Task: Find connections with filter location Alton with filter topic #LinkedInwith filter profile language German with filter current company Peoplefy with filter school Indian jobs Fastest updates with filter industry Wholesale Computer Equipment with filter service category Bookkeeping with filter keywords title Head
Action: Mouse moved to (497, 71)
Screenshot: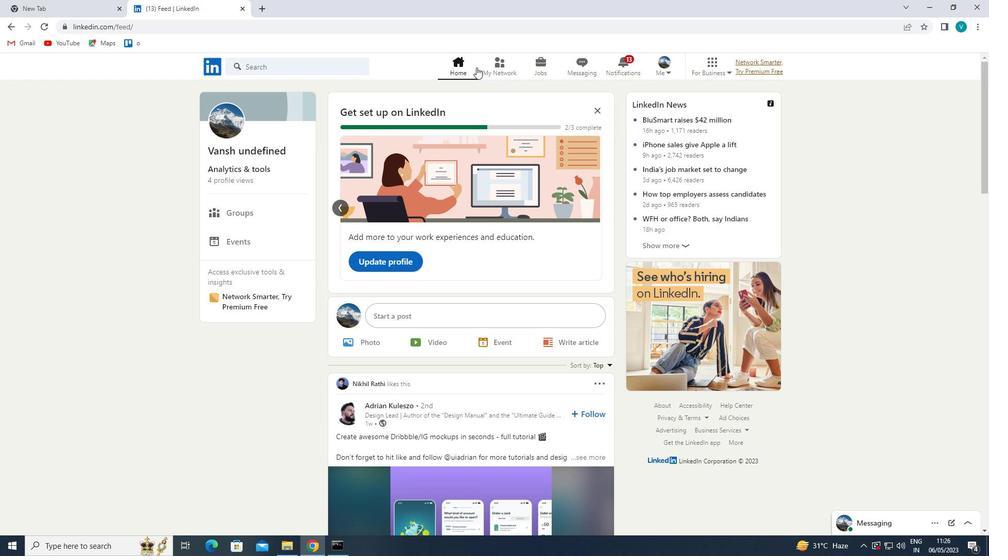 
Action: Mouse pressed left at (497, 71)
Screenshot: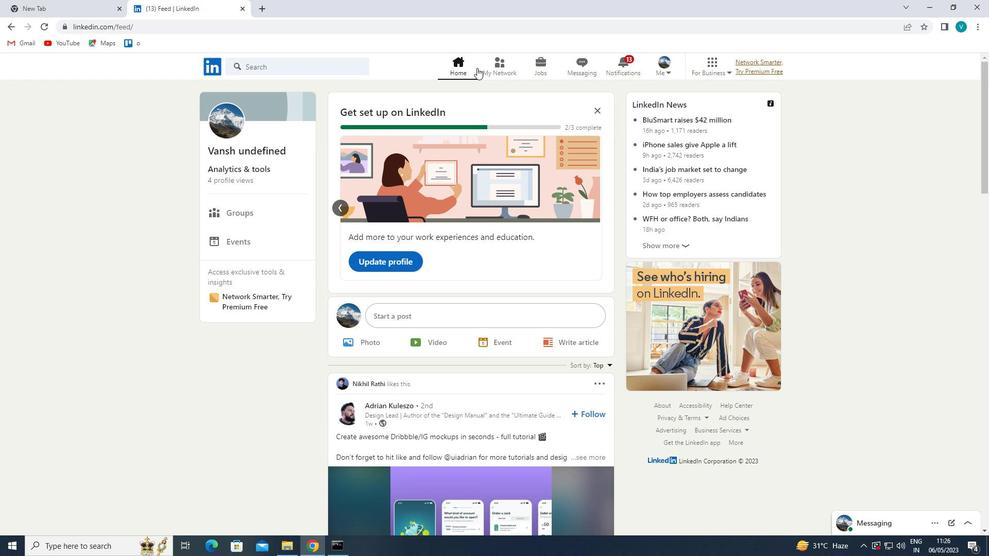 
Action: Mouse moved to (304, 122)
Screenshot: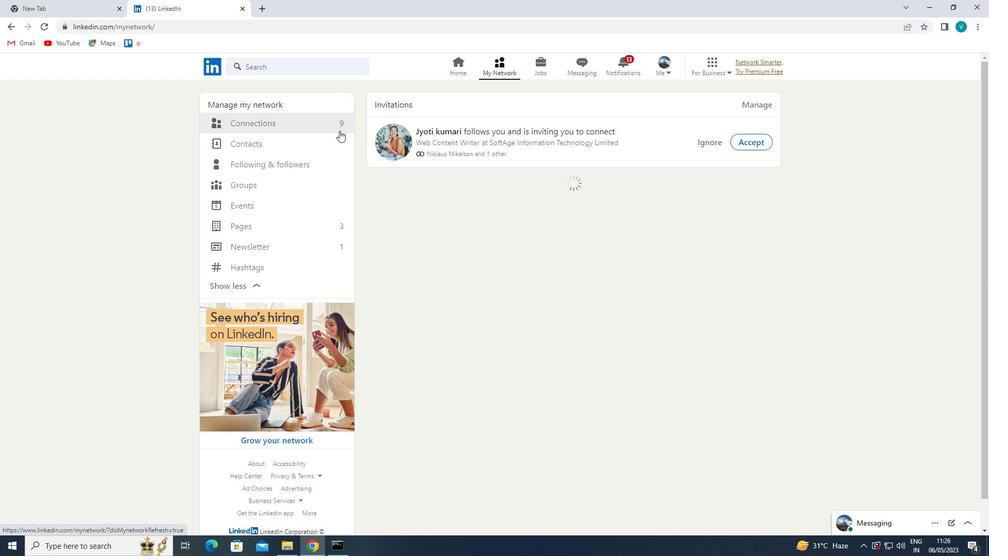 
Action: Mouse pressed left at (304, 122)
Screenshot: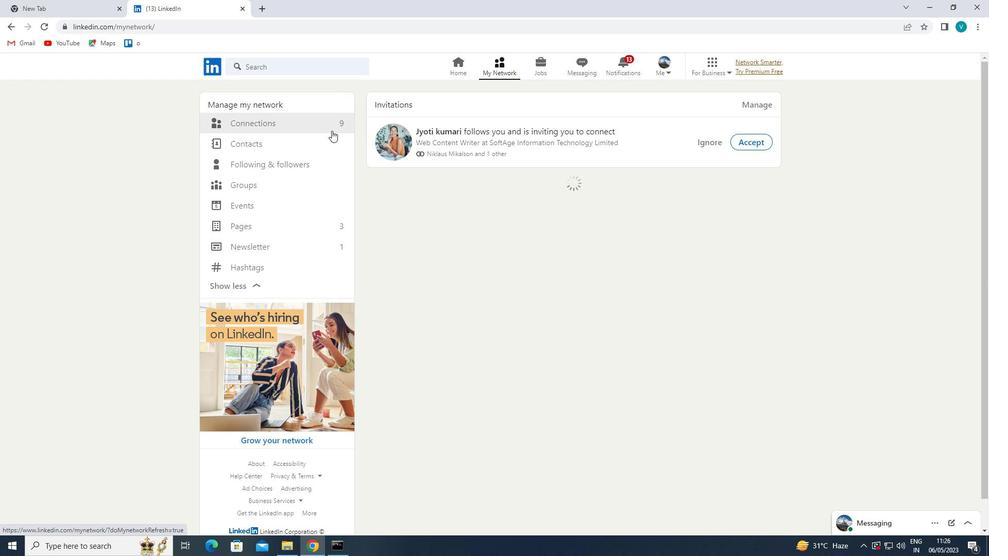 
Action: Mouse moved to (565, 120)
Screenshot: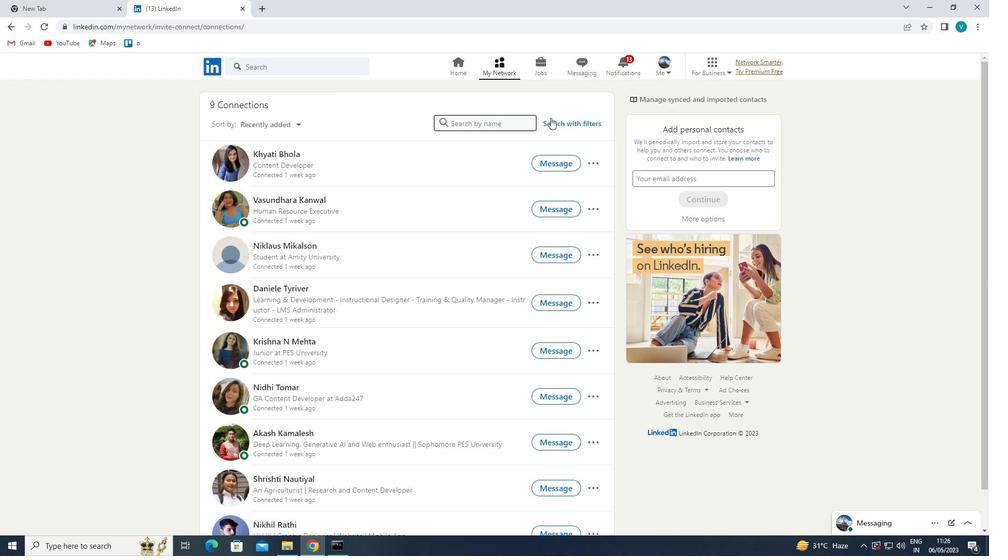 
Action: Mouse pressed left at (565, 120)
Screenshot: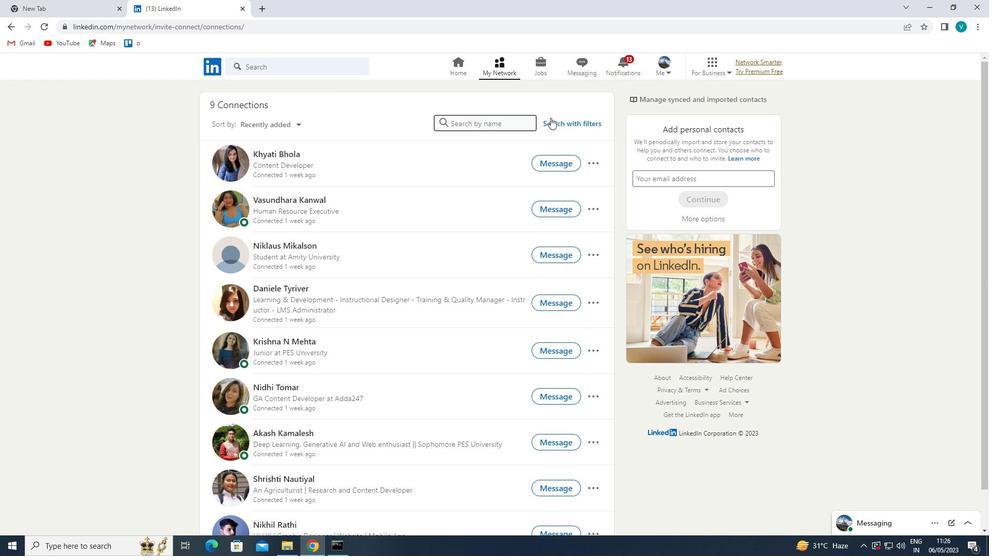 
Action: Mouse moved to (506, 99)
Screenshot: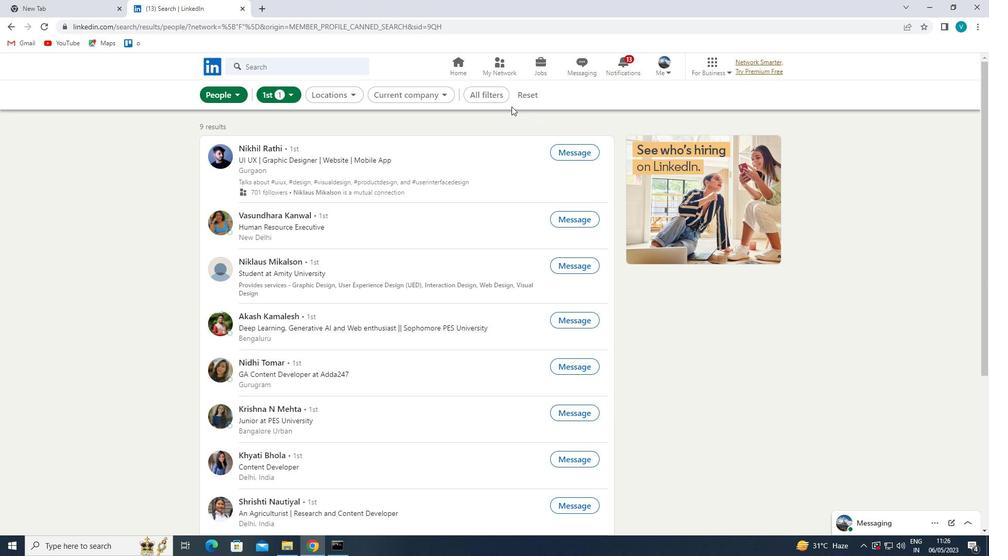 
Action: Mouse pressed left at (506, 99)
Screenshot: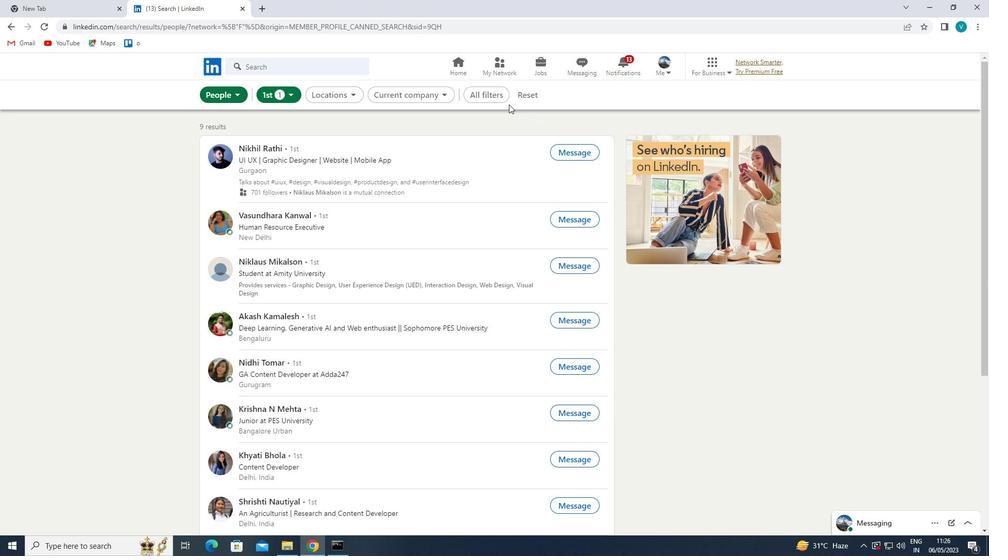 
Action: Mouse moved to (842, 249)
Screenshot: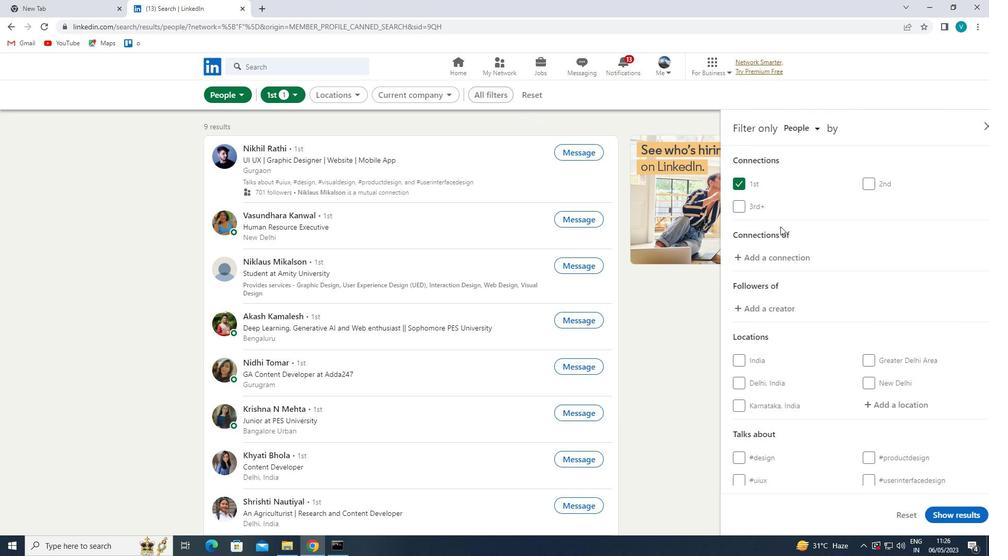 
Action: Mouse scrolled (842, 249) with delta (0, 0)
Screenshot: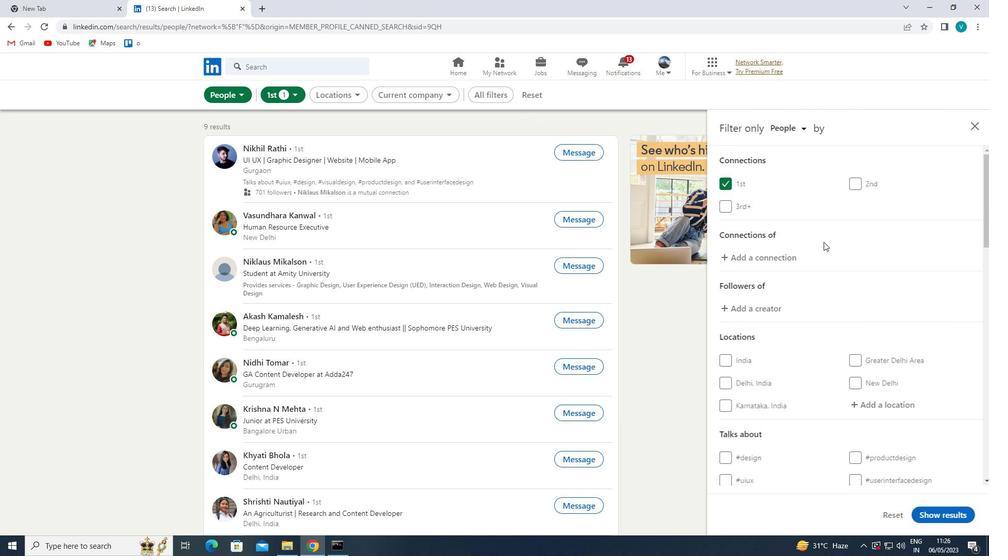 
Action: Mouse scrolled (842, 249) with delta (0, 0)
Screenshot: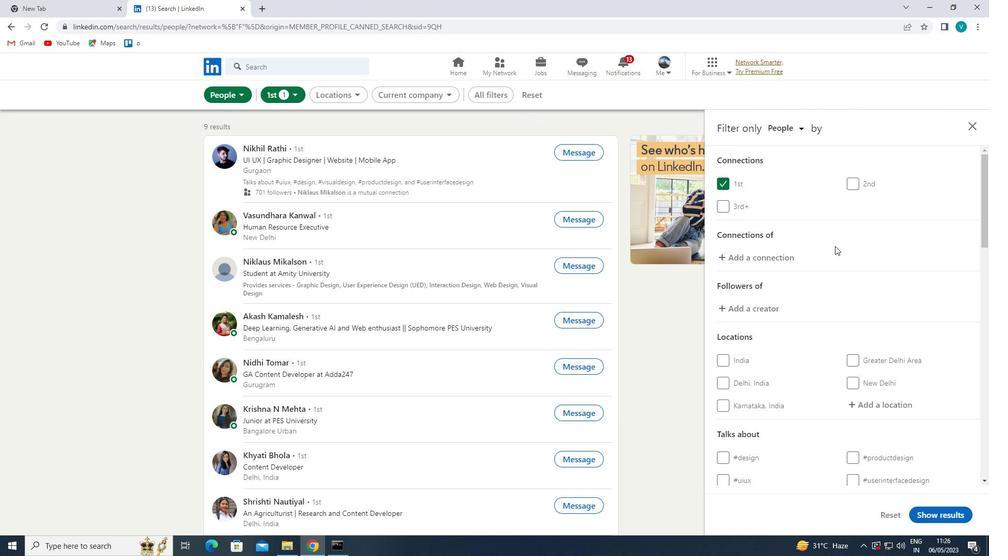 
Action: Mouse moved to (872, 300)
Screenshot: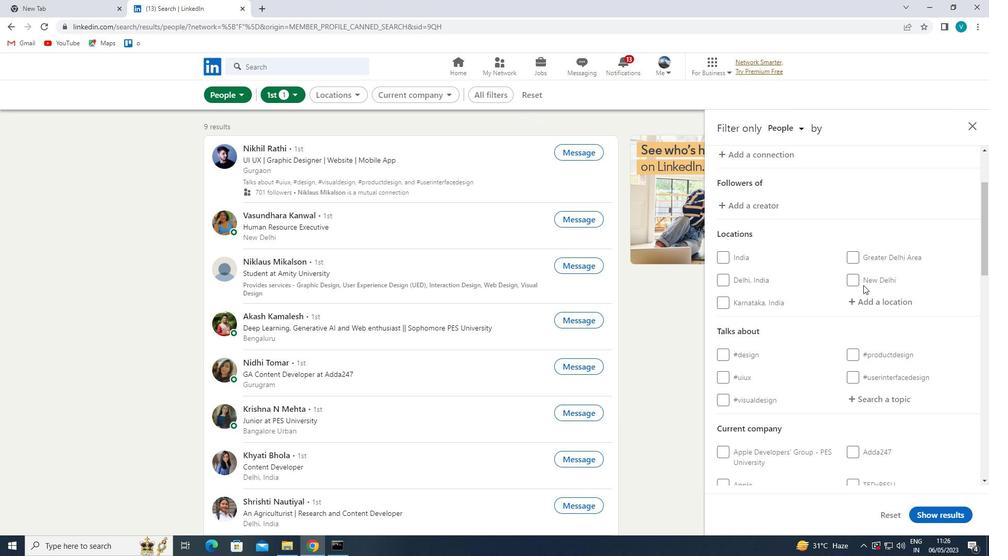 
Action: Mouse pressed left at (872, 300)
Screenshot: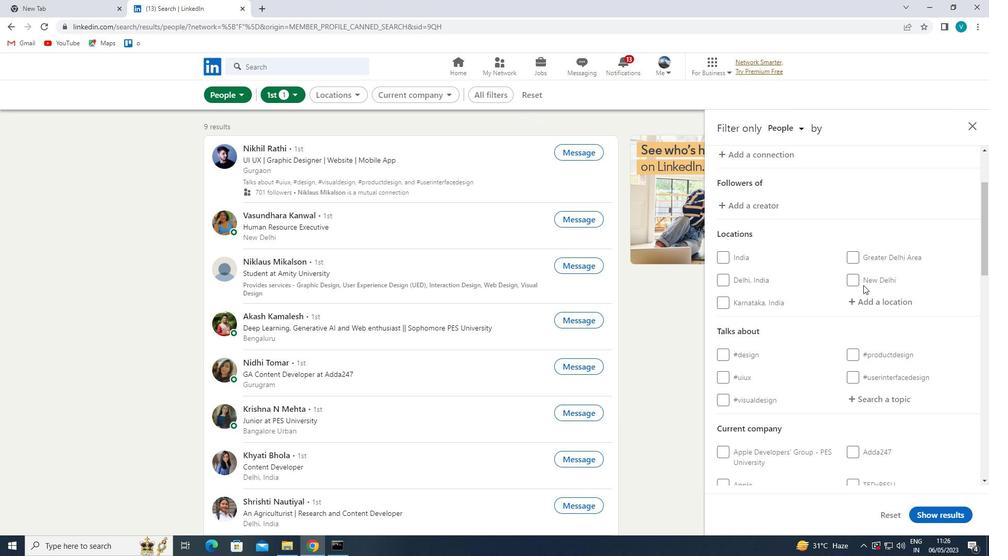 
Action: Mouse moved to (848, 289)
Screenshot: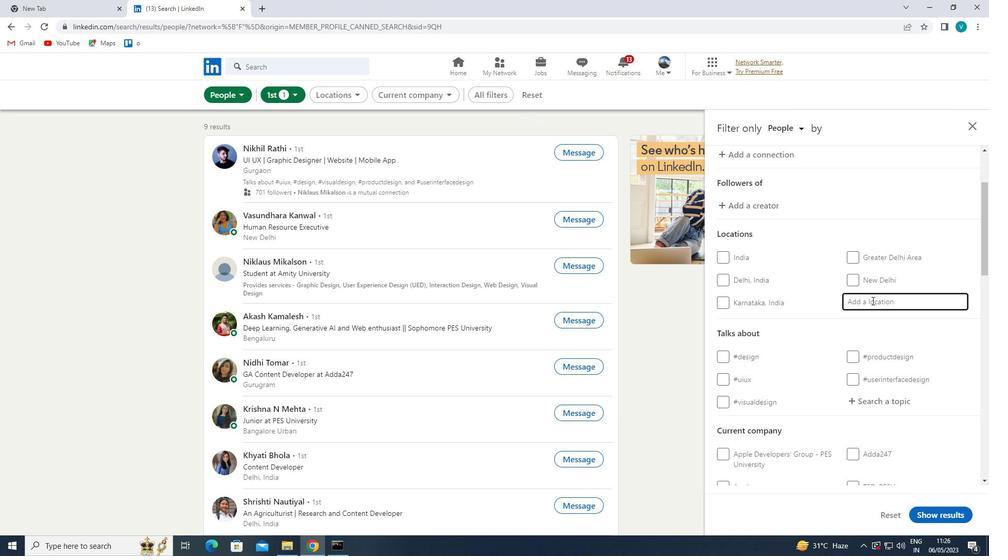 
Action: Key pressed <Key.shift>ALTON
Screenshot: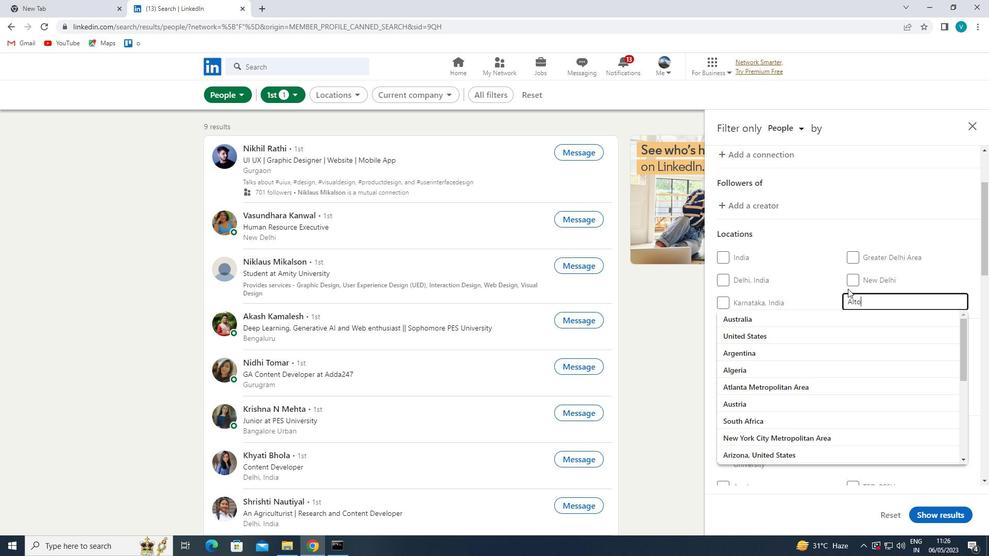 
Action: Mouse moved to (826, 311)
Screenshot: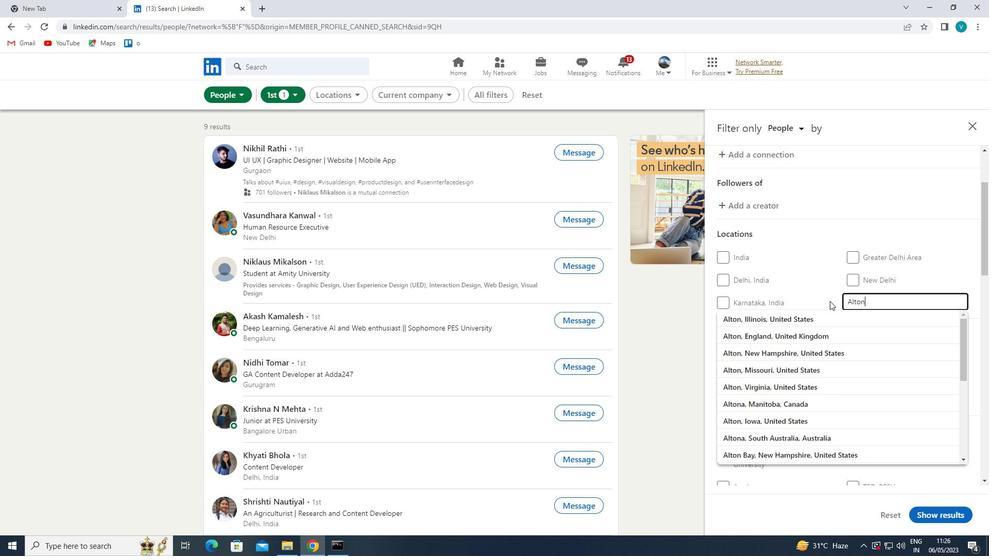 
Action: Mouse pressed left at (826, 311)
Screenshot: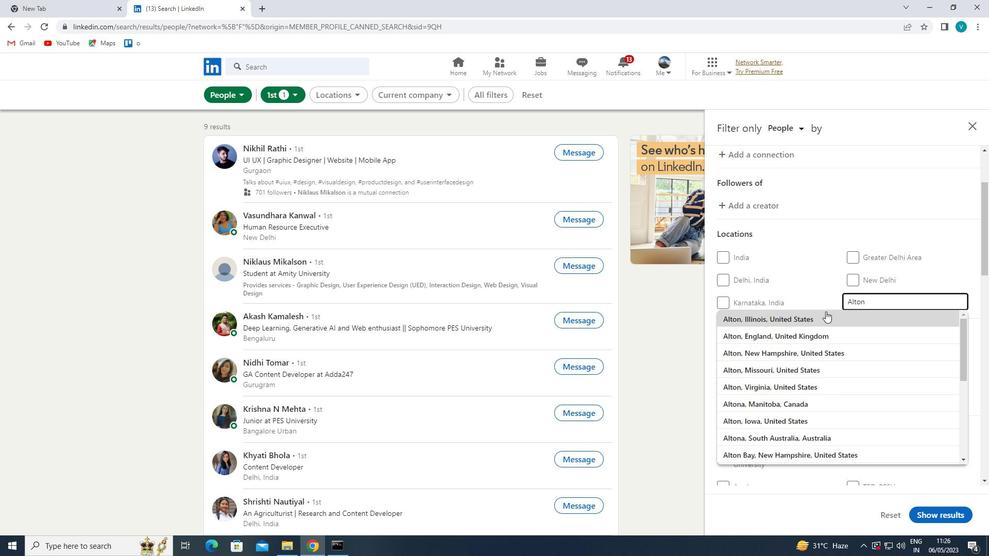 
Action: Mouse scrolled (826, 311) with delta (0, 0)
Screenshot: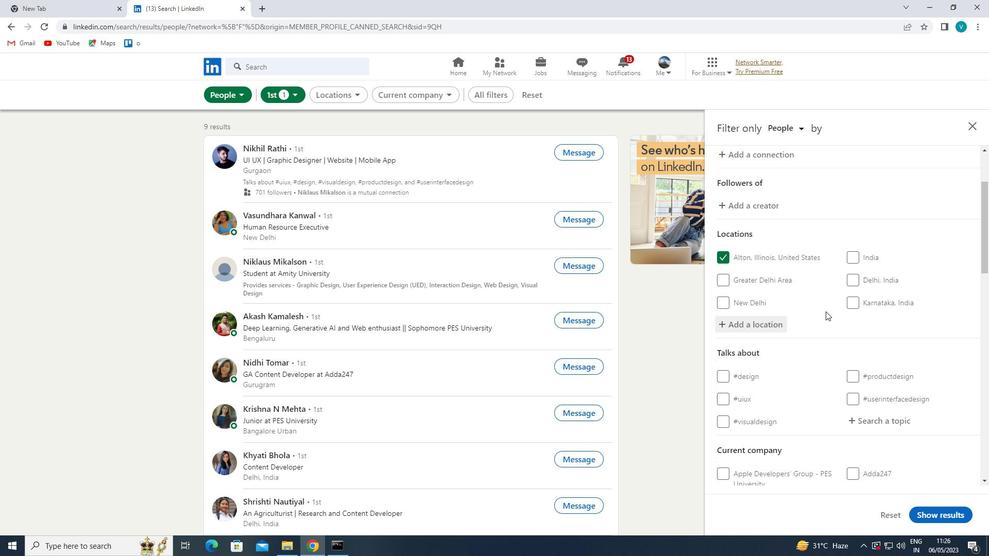 
Action: Mouse moved to (826, 311)
Screenshot: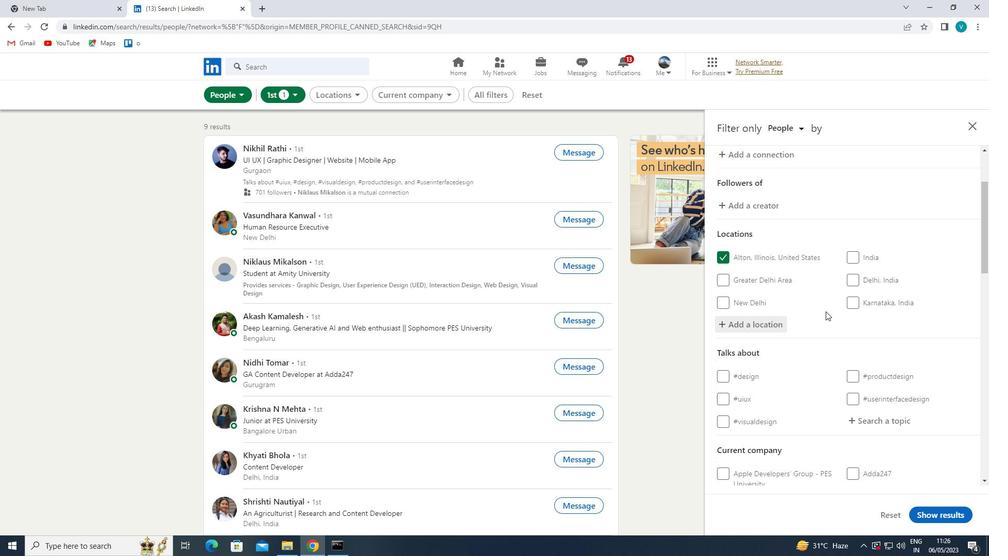 
Action: Mouse scrolled (826, 311) with delta (0, 0)
Screenshot: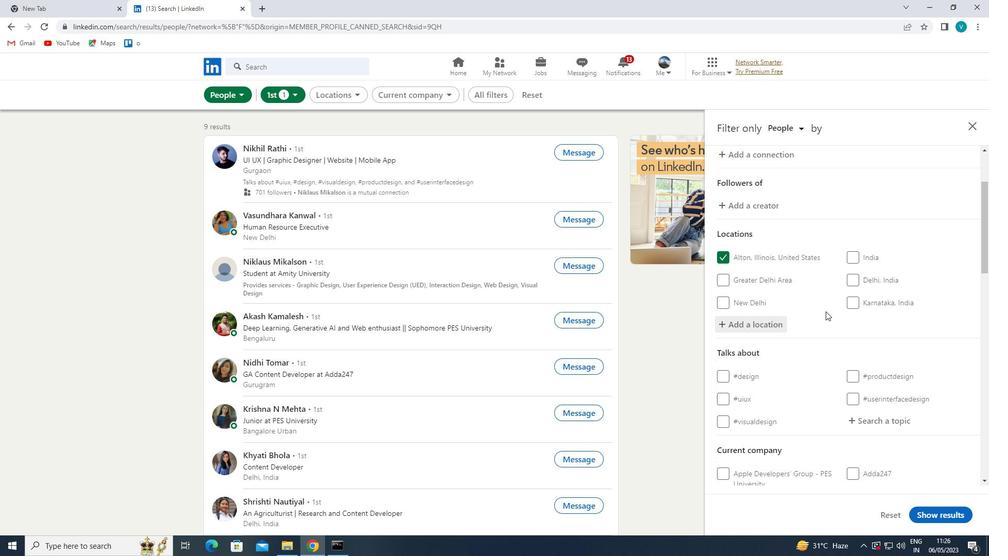 
Action: Mouse moved to (853, 316)
Screenshot: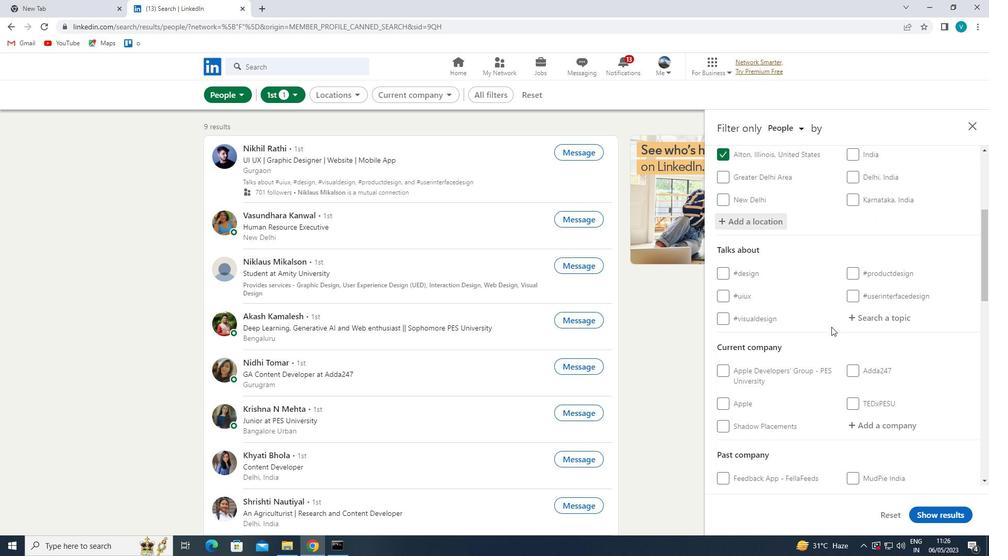 
Action: Mouse pressed left at (853, 316)
Screenshot: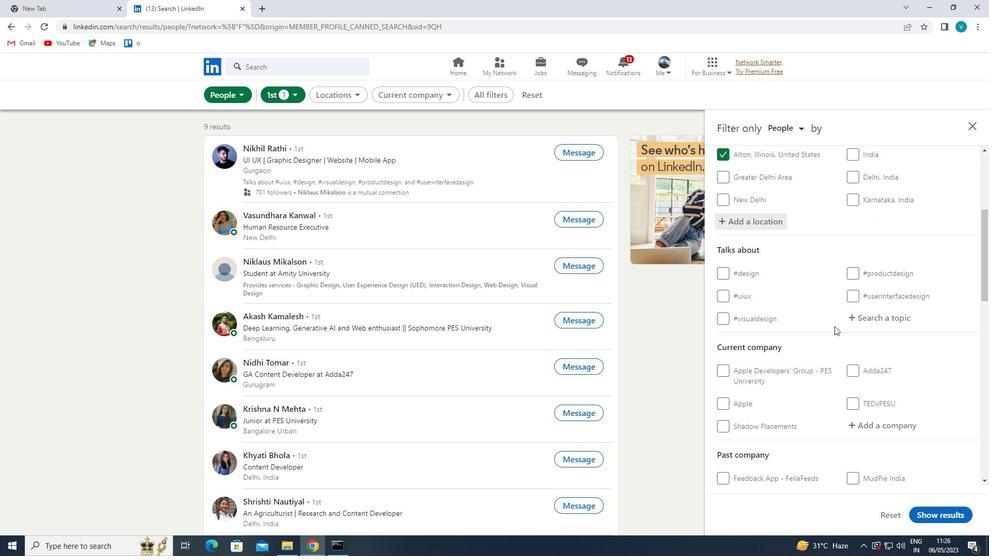 
Action: Key pressed LINKED
Screenshot: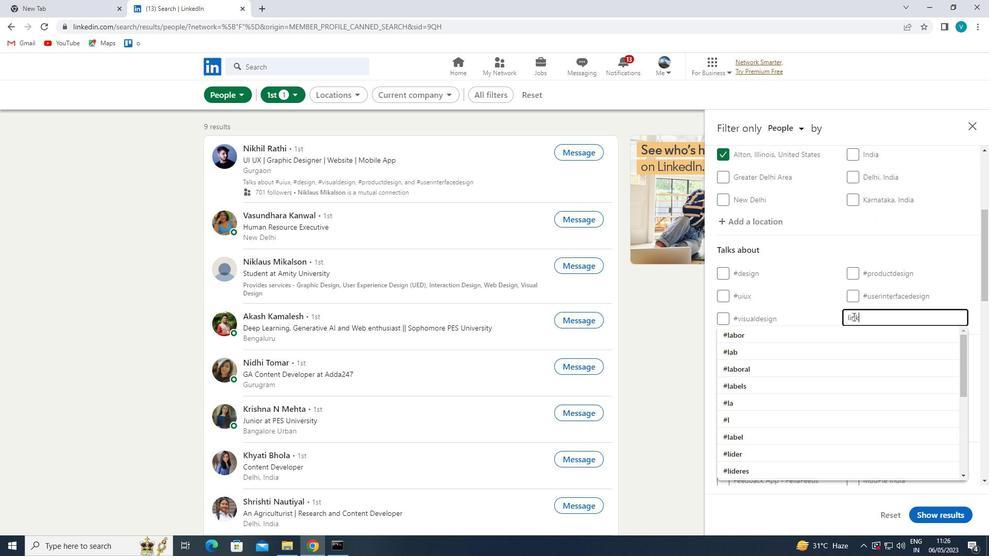
Action: Mouse moved to (826, 338)
Screenshot: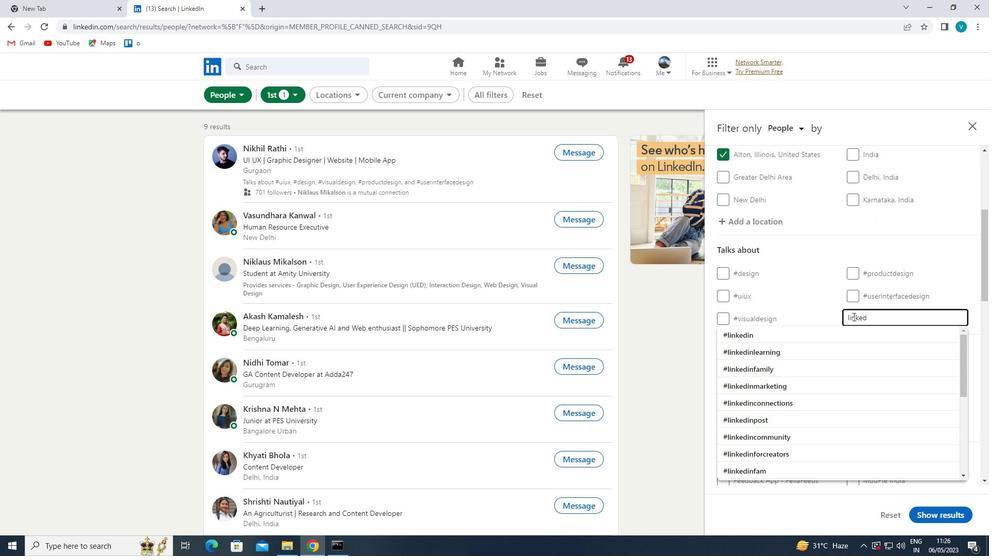 
Action: Mouse pressed left at (826, 338)
Screenshot: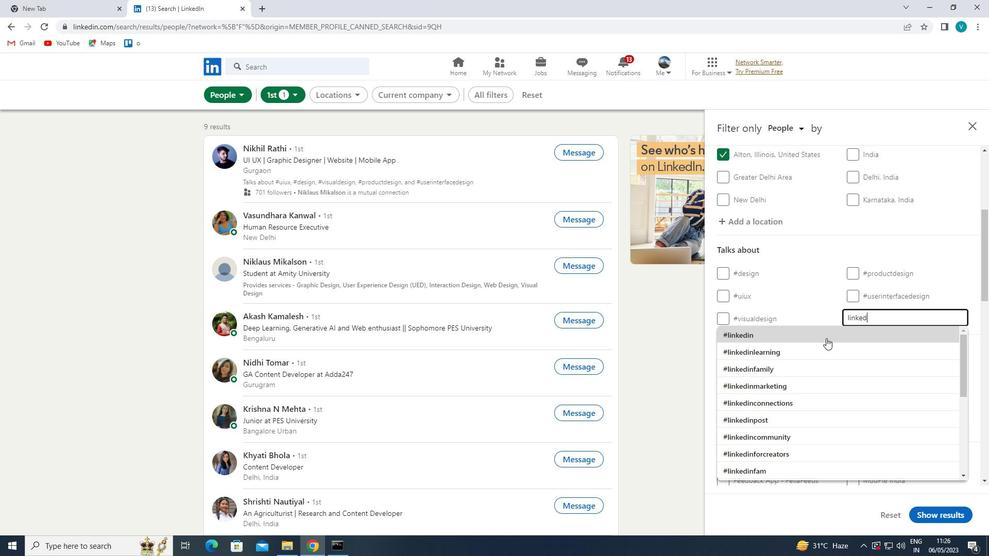 
Action: Mouse scrolled (826, 338) with delta (0, 0)
Screenshot: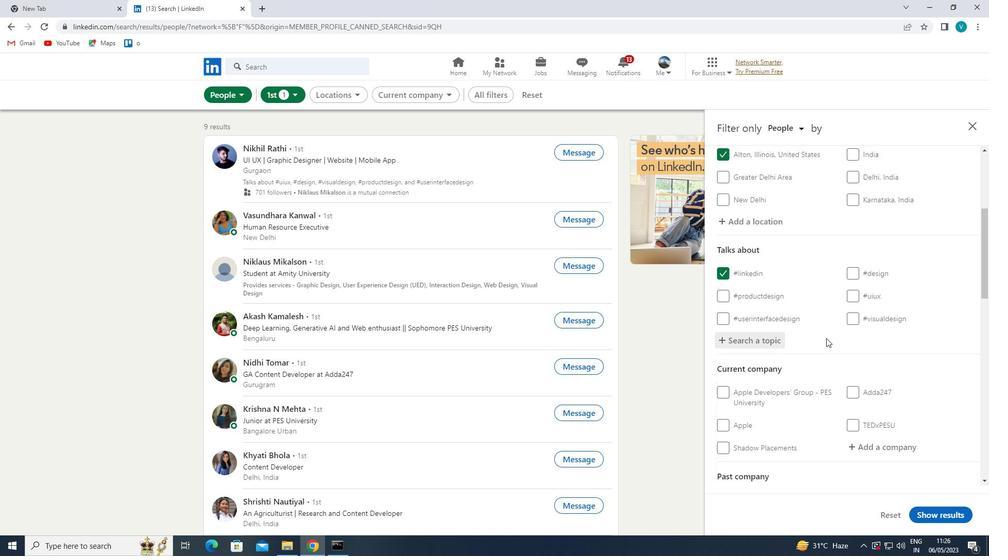 
Action: Mouse scrolled (826, 338) with delta (0, 0)
Screenshot: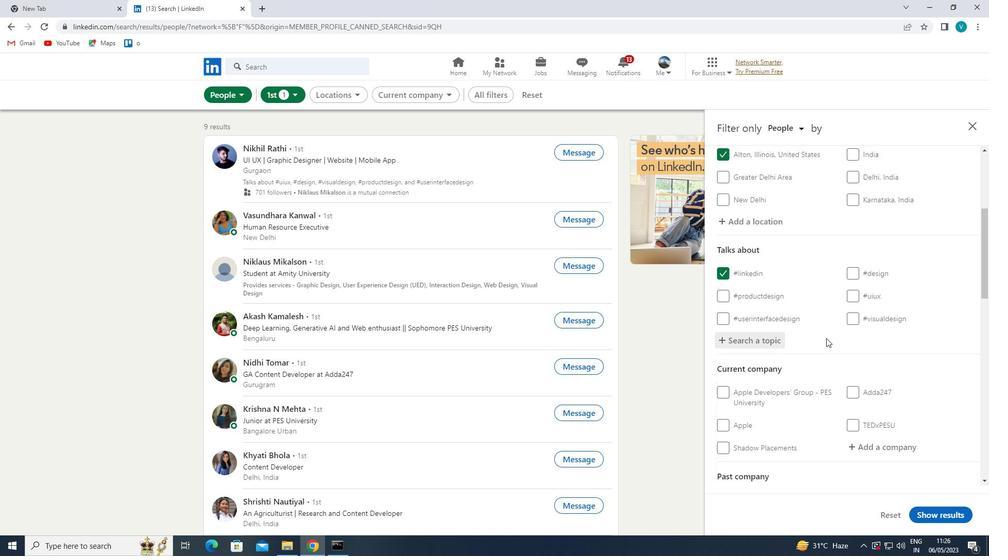 
Action: Mouse moved to (866, 342)
Screenshot: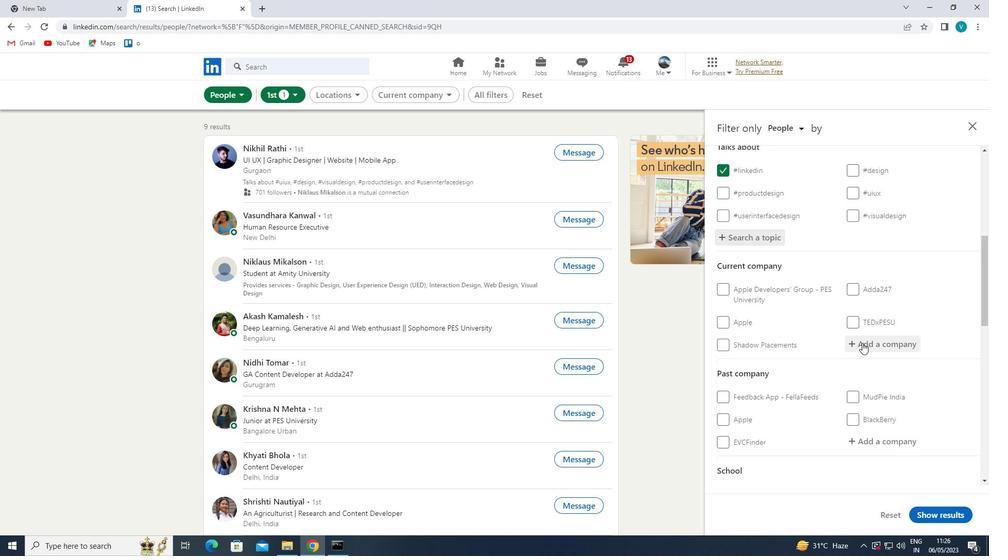 
Action: Mouse pressed left at (866, 342)
Screenshot: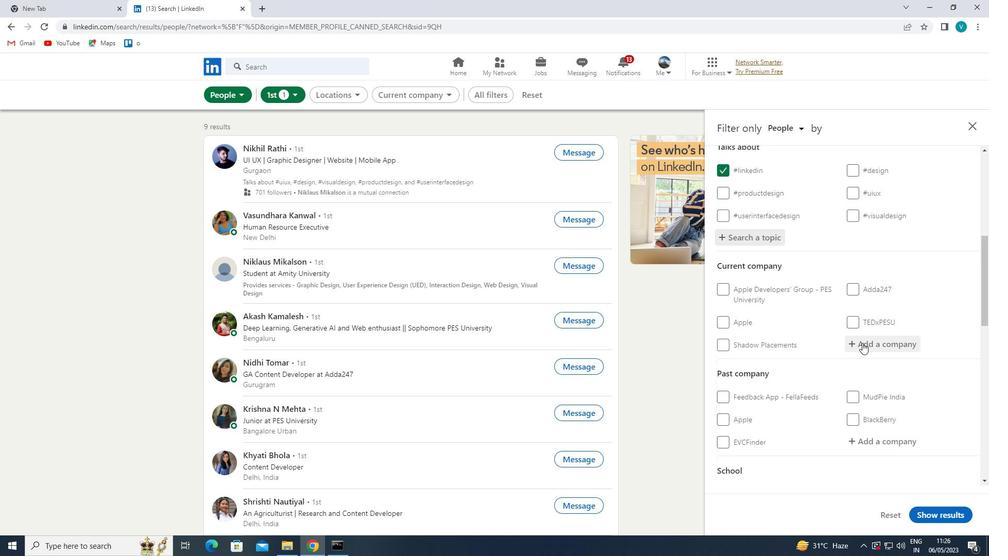 
Action: Mouse moved to (860, 337)
Screenshot: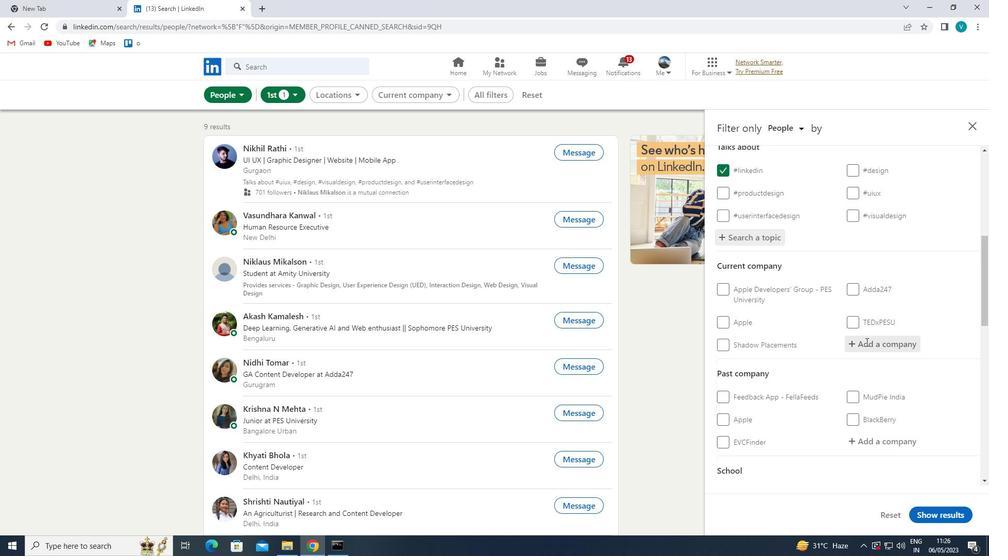 
Action: Key pressed <Key.shift>PEOPLEFY
Screenshot: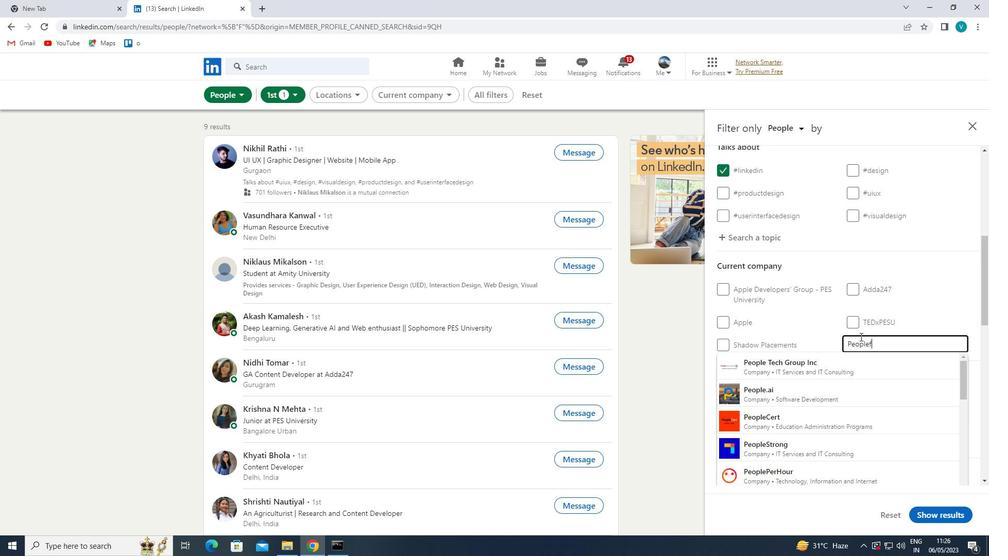 
Action: Mouse moved to (839, 362)
Screenshot: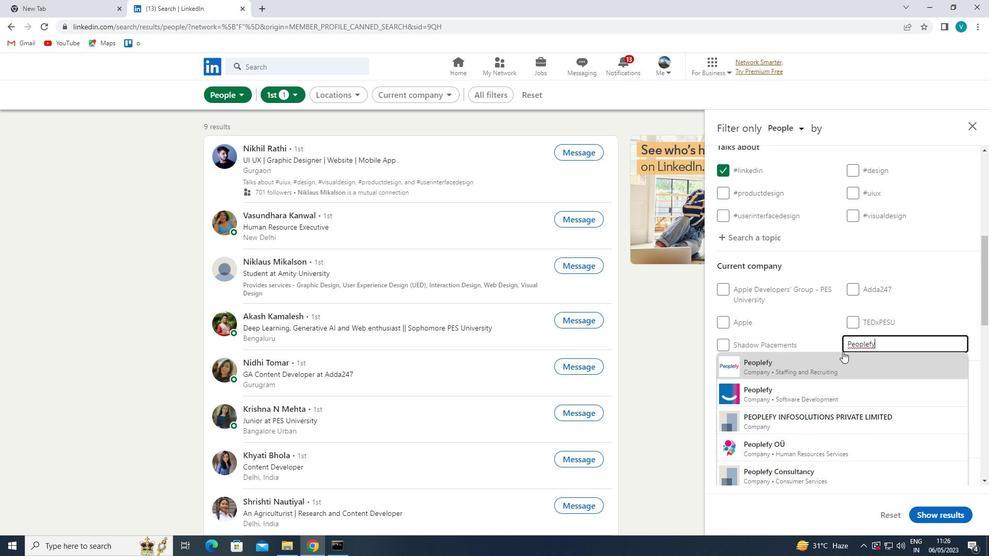 
Action: Mouse pressed left at (839, 362)
Screenshot: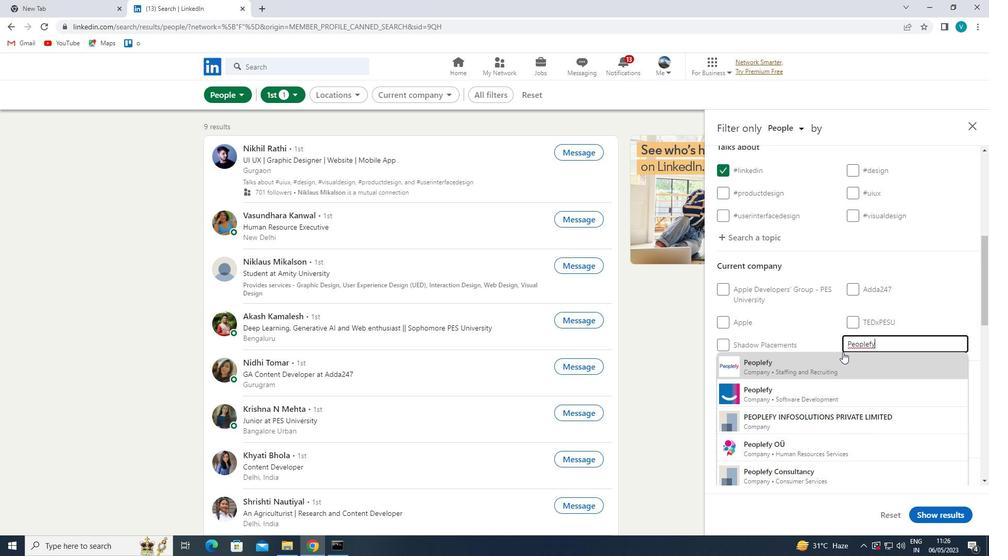 
Action: Mouse scrolled (839, 361) with delta (0, 0)
Screenshot: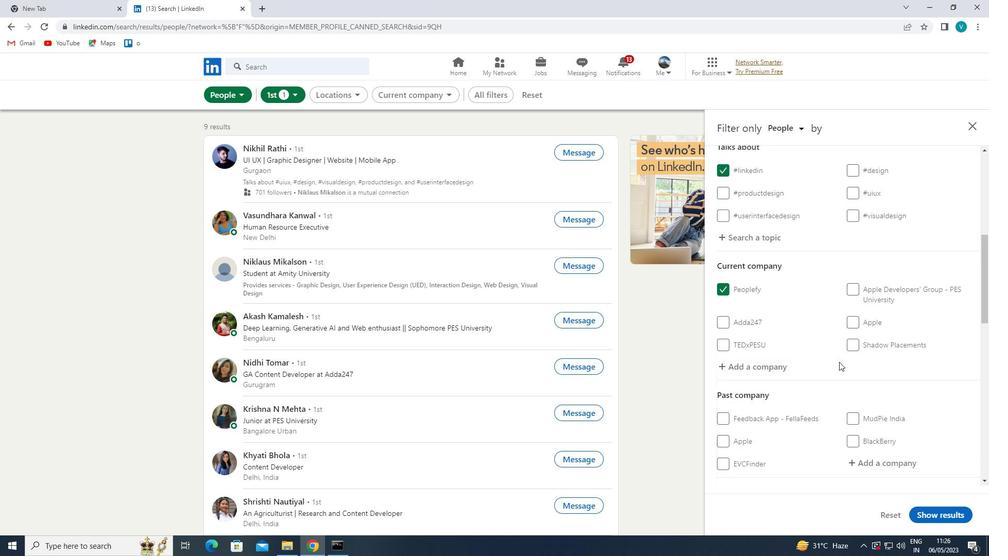 
Action: Mouse moved to (839, 362)
Screenshot: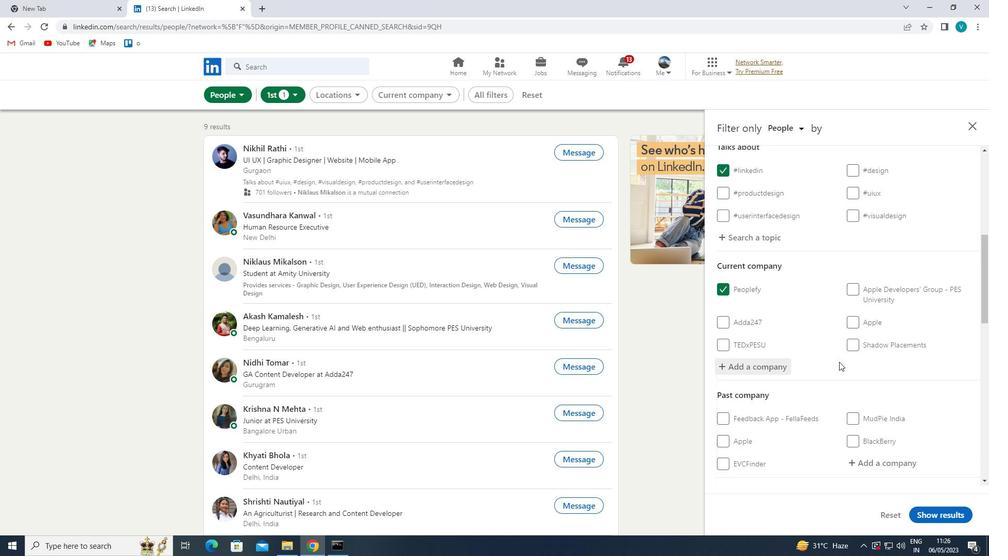 
Action: Mouse scrolled (839, 361) with delta (0, 0)
Screenshot: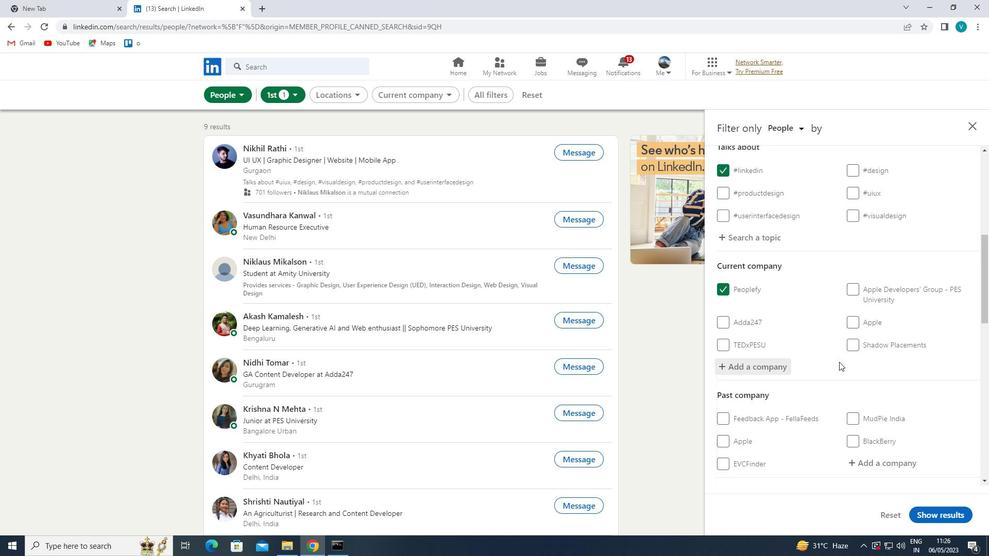 
Action: Mouse scrolled (839, 361) with delta (0, 0)
Screenshot: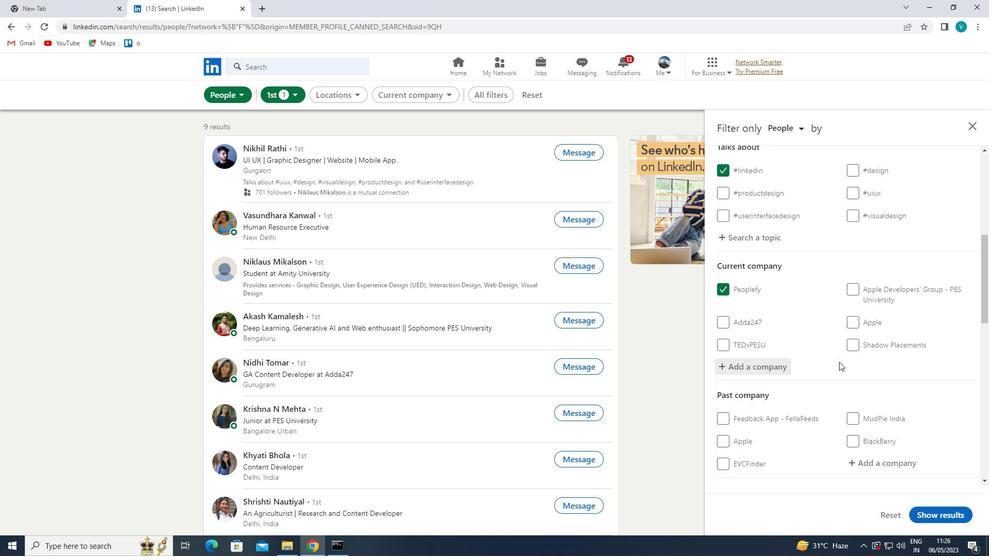 
Action: Mouse moved to (839, 363)
Screenshot: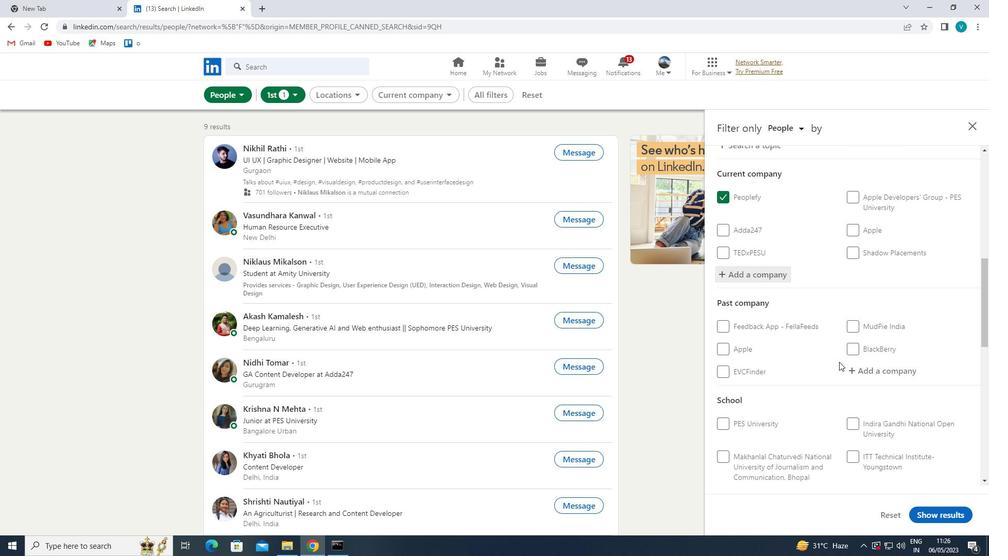 
Action: Mouse scrolled (839, 363) with delta (0, 0)
Screenshot: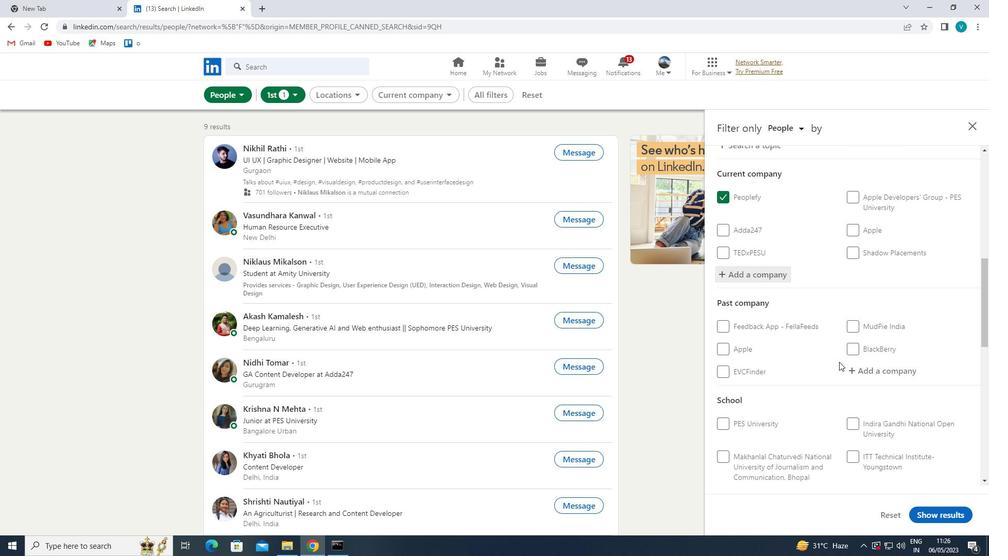 
Action: Mouse moved to (839, 365)
Screenshot: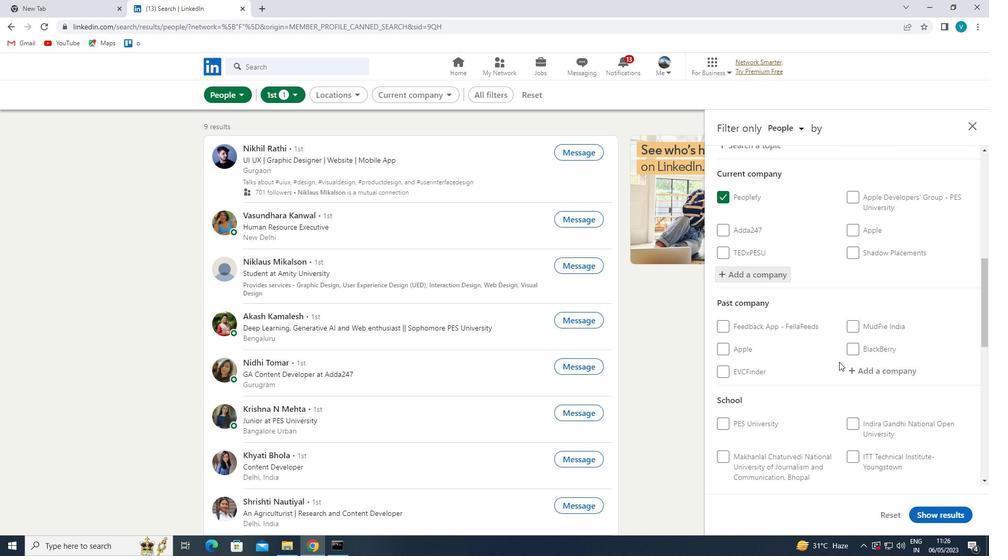 
Action: Mouse scrolled (839, 365) with delta (0, 0)
Screenshot: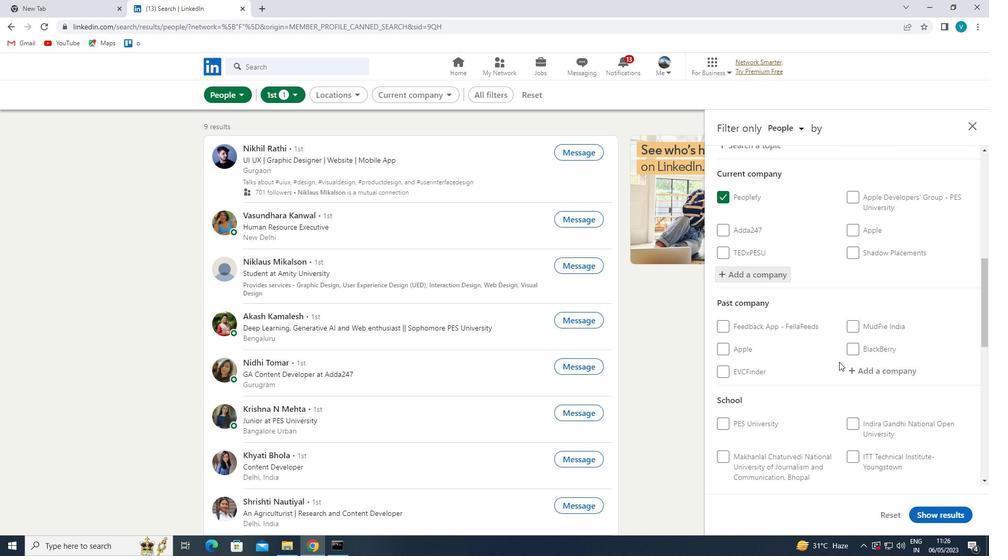 
Action: Mouse moved to (876, 328)
Screenshot: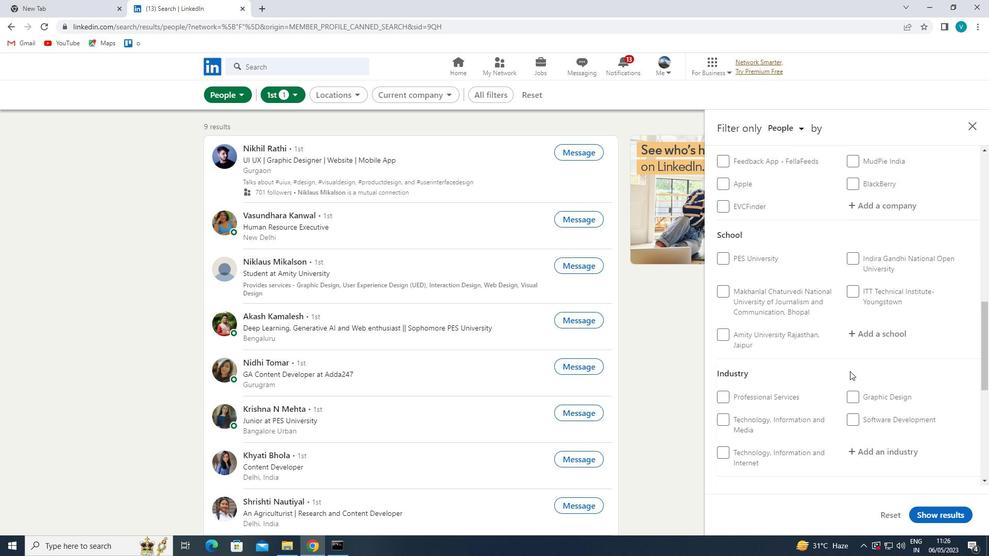 
Action: Mouse pressed left at (876, 328)
Screenshot: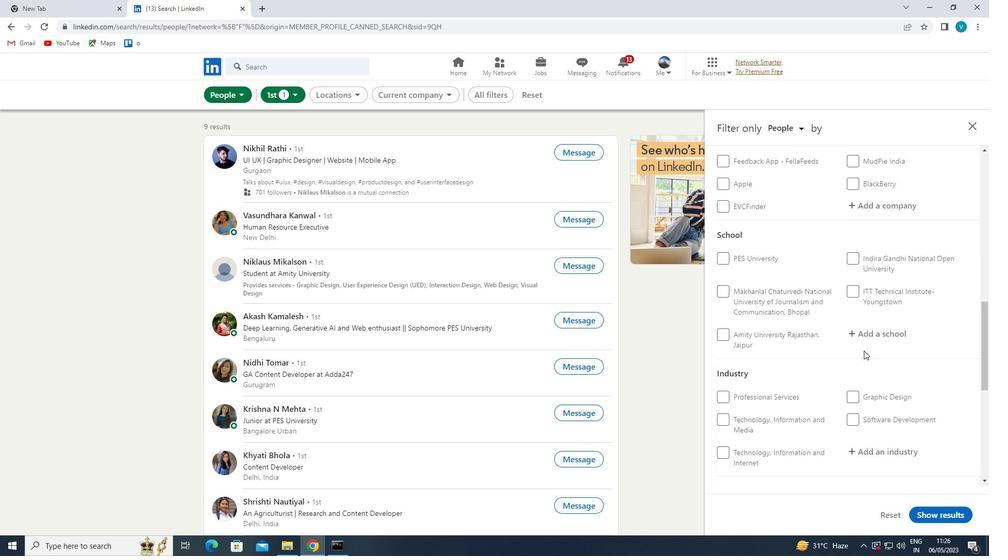 
Action: Mouse moved to (877, 327)
Screenshot: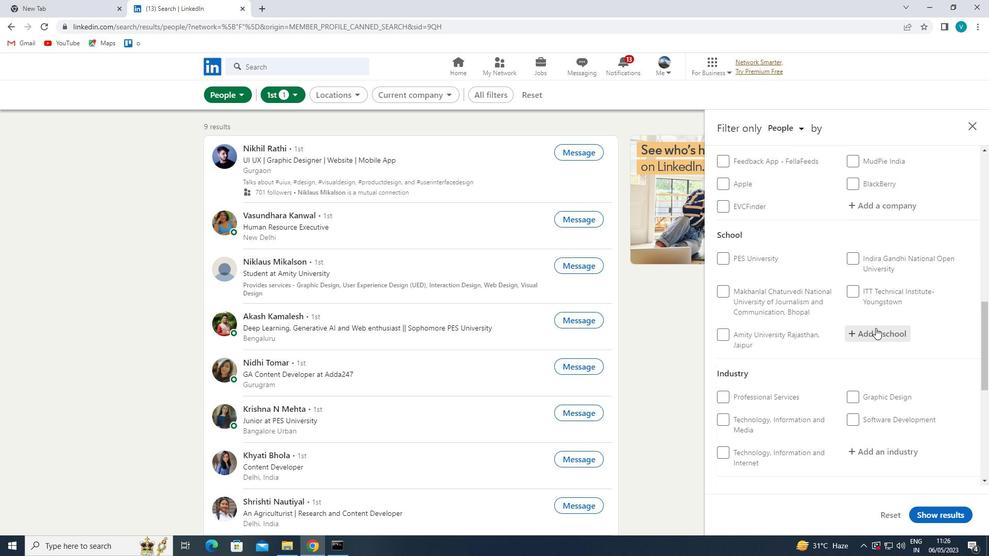
Action: Key pressed <Key.shift>INDIAN<Key.space><Key.shift>JOBS<Key.backspace><Key.backspace><Key.backspace>OBS
Screenshot: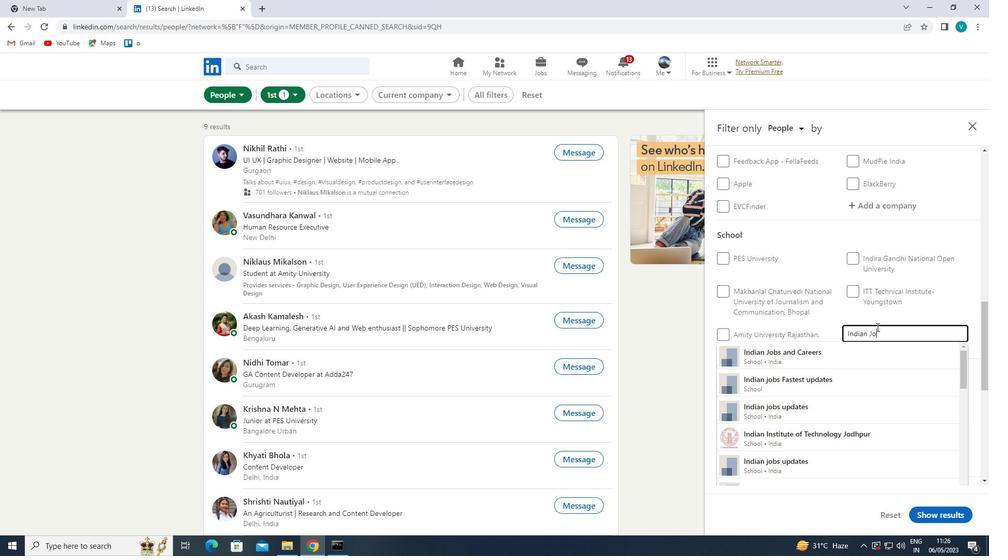
Action: Mouse moved to (865, 378)
Screenshot: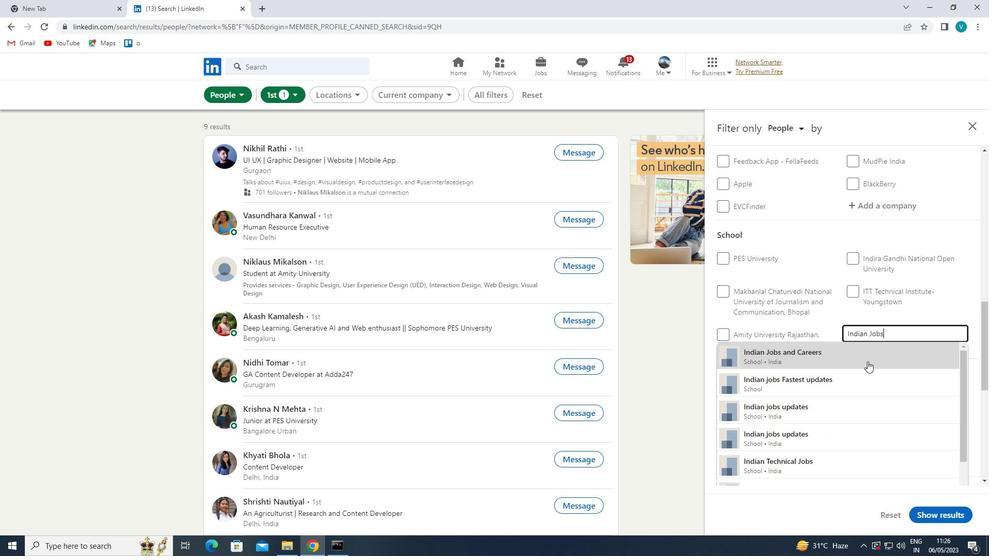 
Action: Mouse pressed left at (865, 378)
Screenshot: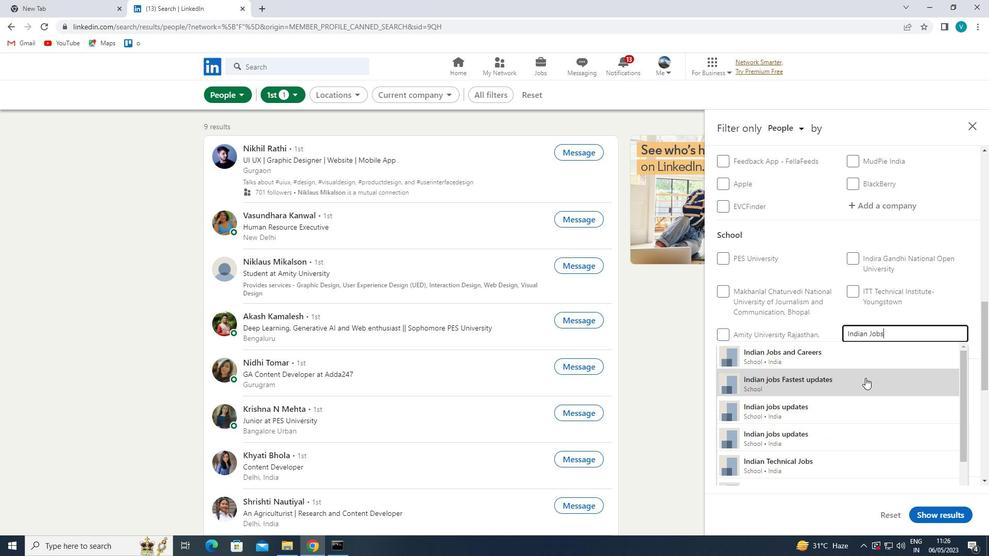 
Action: Mouse moved to (867, 377)
Screenshot: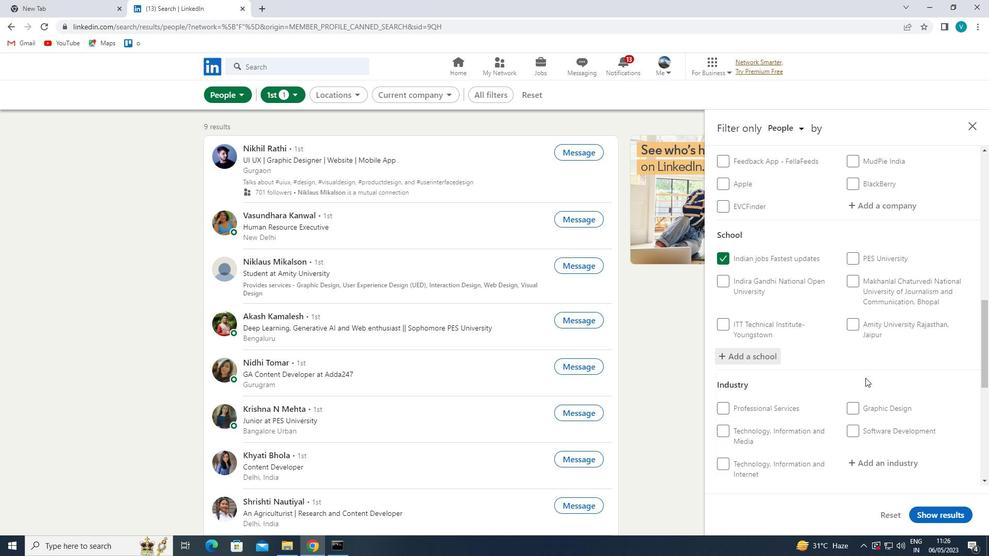 
Action: Mouse scrolled (867, 377) with delta (0, 0)
Screenshot: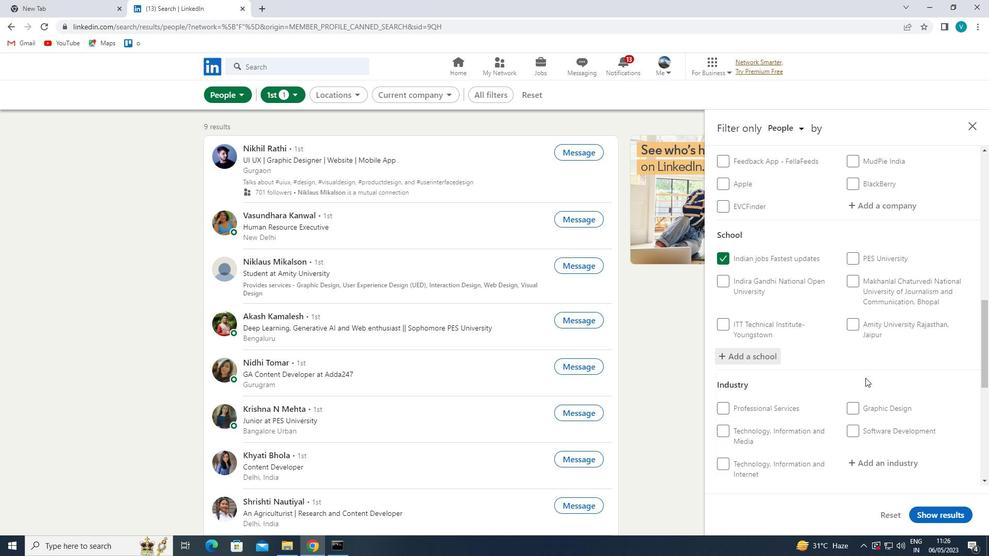 
Action: Mouse moved to (872, 375)
Screenshot: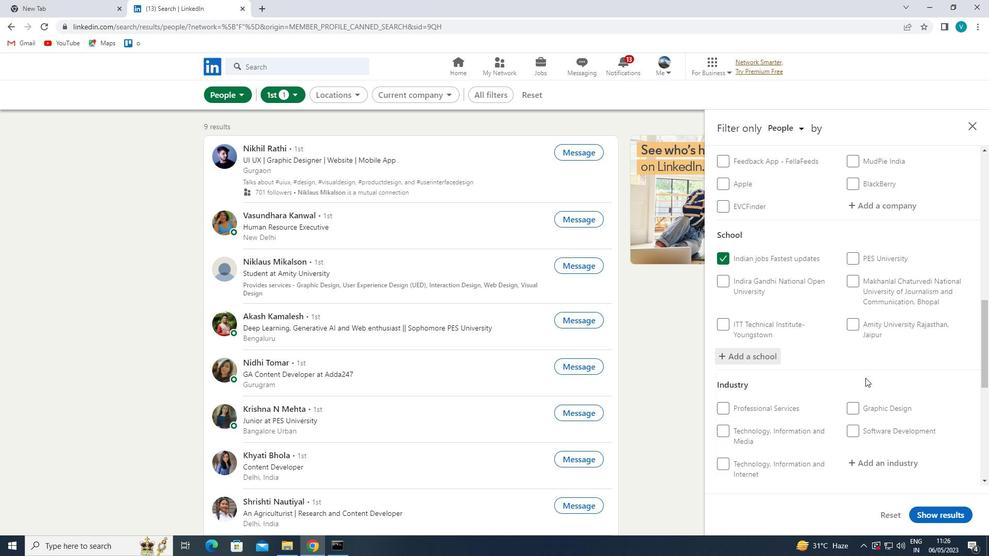
Action: Mouse scrolled (872, 374) with delta (0, 0)
Screenshot: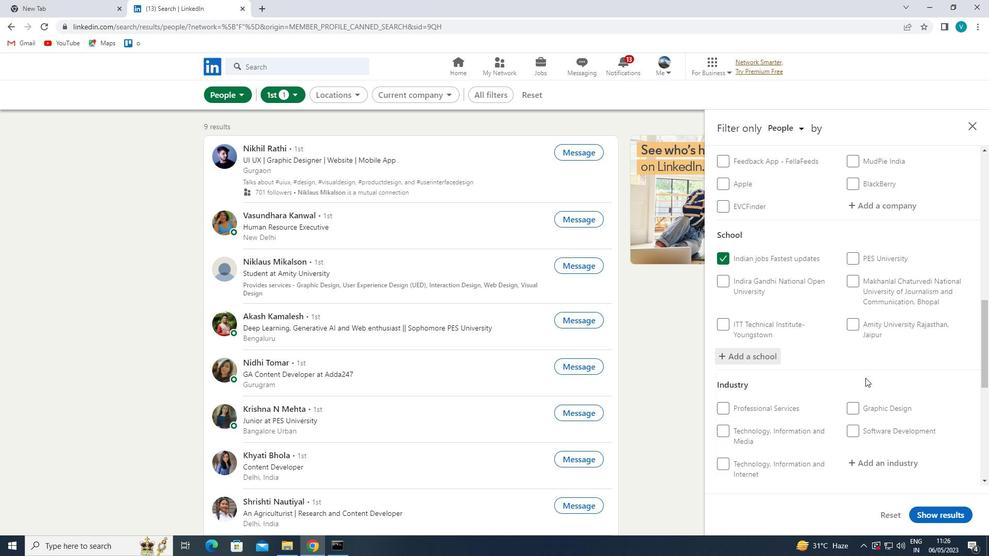 
Action: Mouse moved to (873, 374)
Screenshot: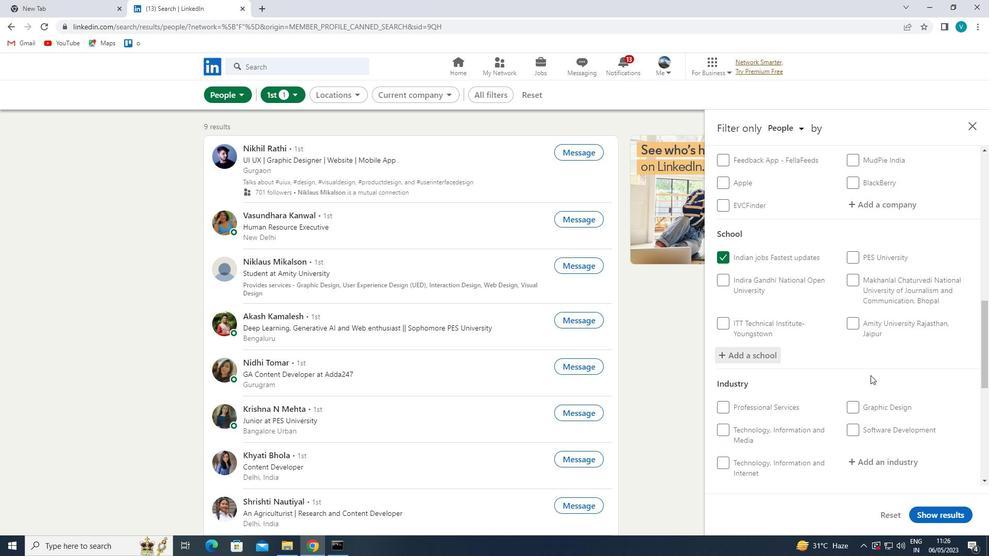 
Action: Mouse scrolled (873, 373) with delta (0, 0)
Screenshot: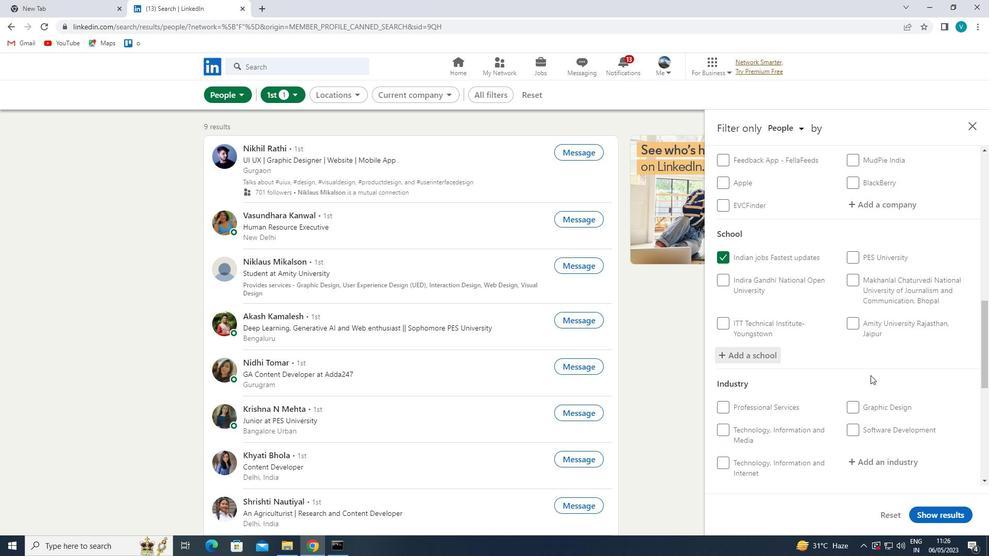 
Action: Mouse moved to (881, 304)
Screenshot: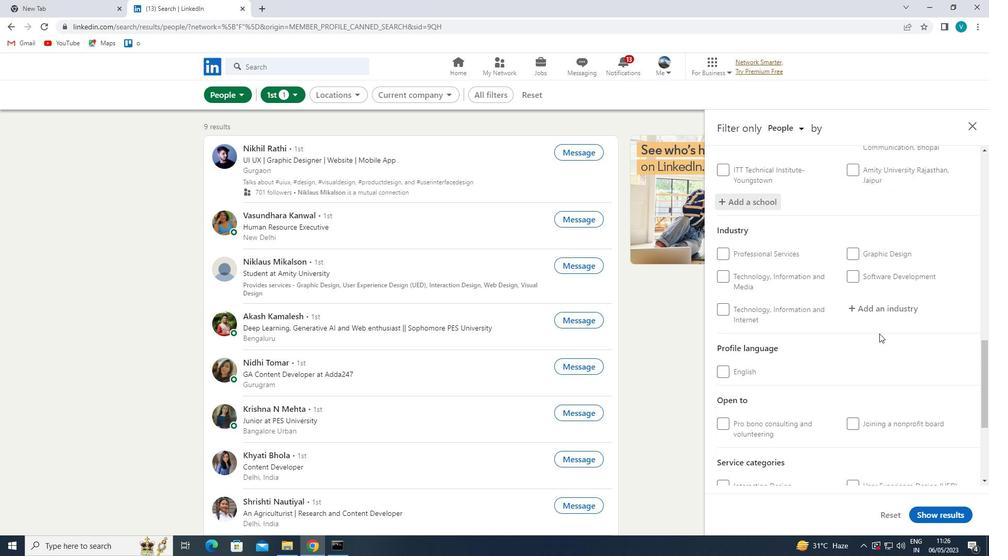 
Action: Mouse pressed left at (881, 304)
Screenshot: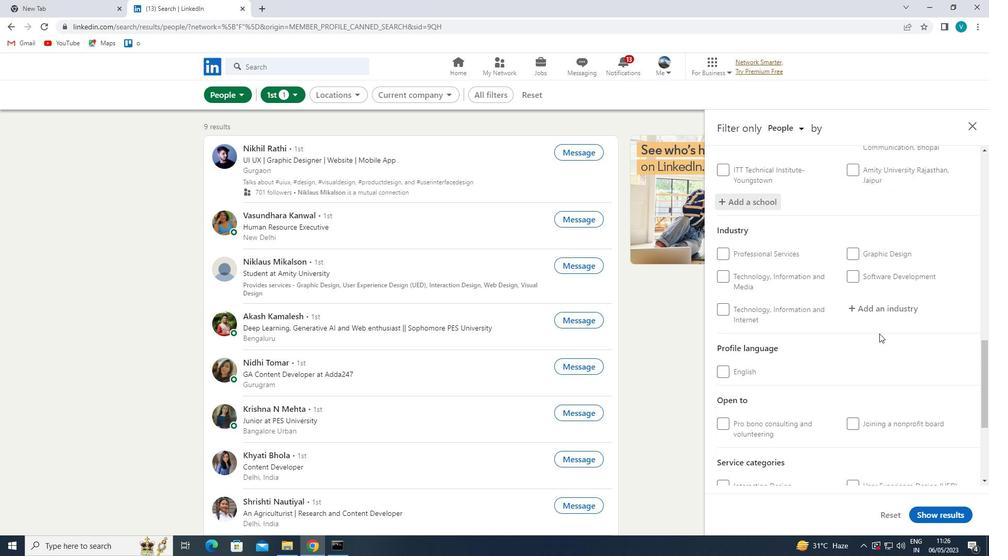 
Action: Key pressed <Key.shift>WHOLESALE
Screenshot: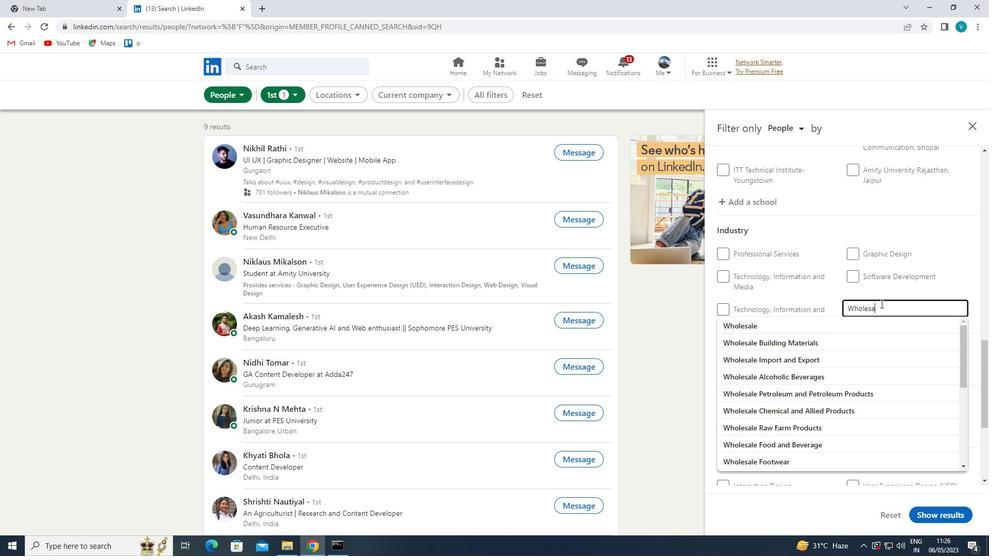 
Action: Mouse moved to (885, 317)
Screenshot: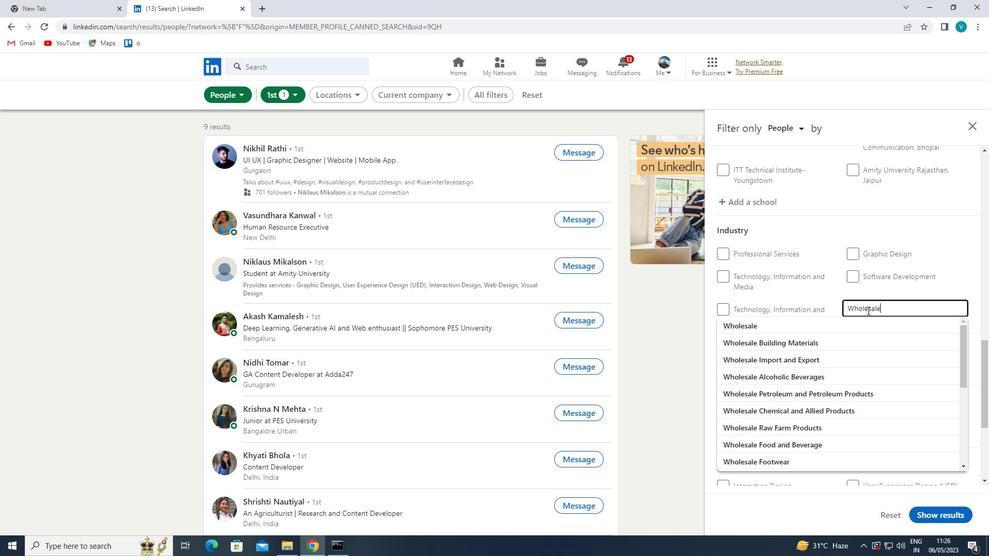 
Action: Key pressed <Key.space><Key.shift>CP<Key.backspace>O
Screenshot: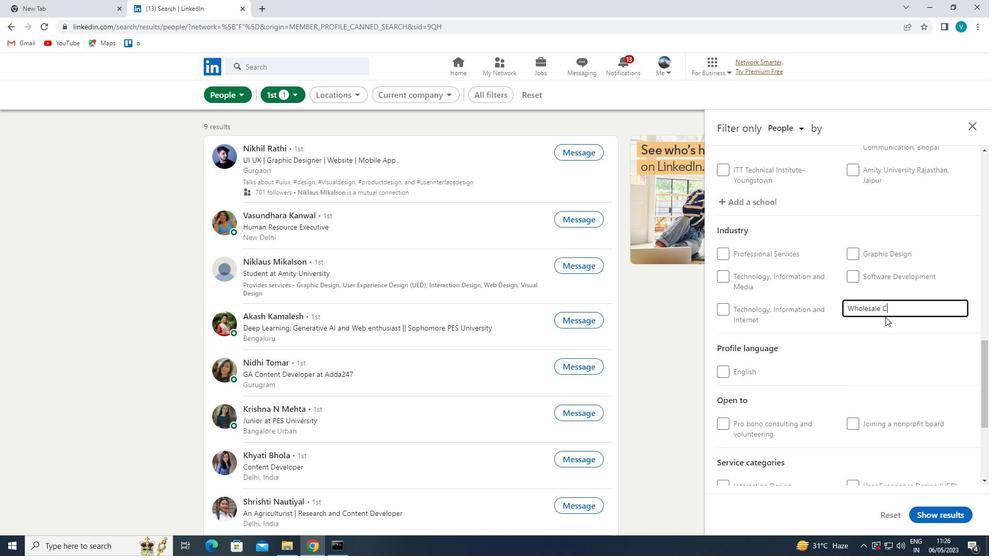 
Action: Mouse pressed left at (885, 317)
Screenshot: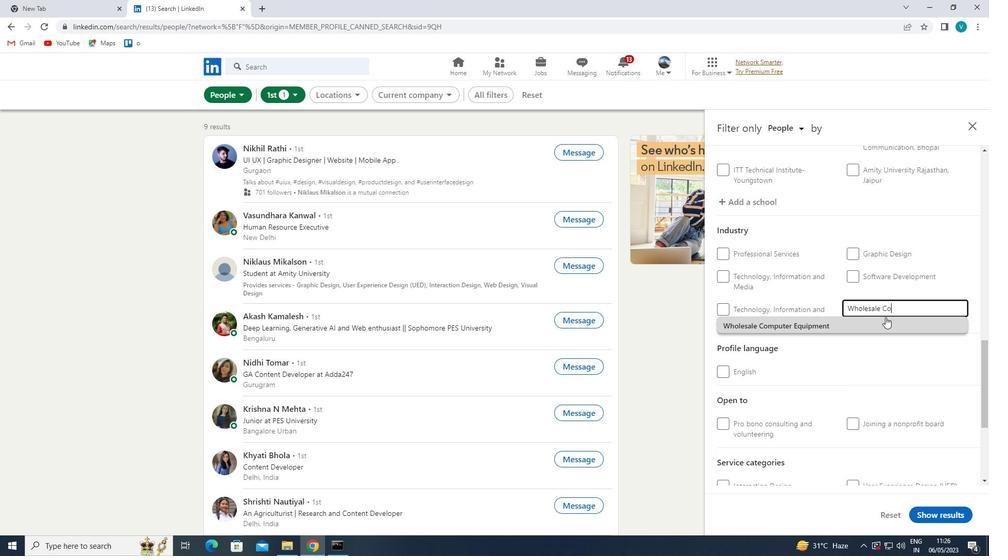 
Action: Mouse moved to (886, 319)
Screenshot: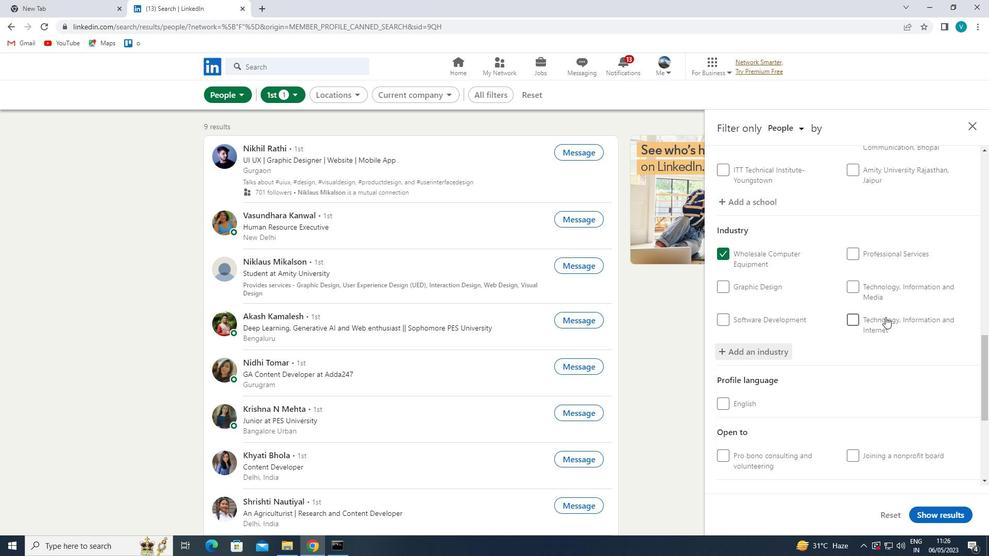 
Action: Mouse scrolled (886, 318) with delta (0, 0)
Screenshot: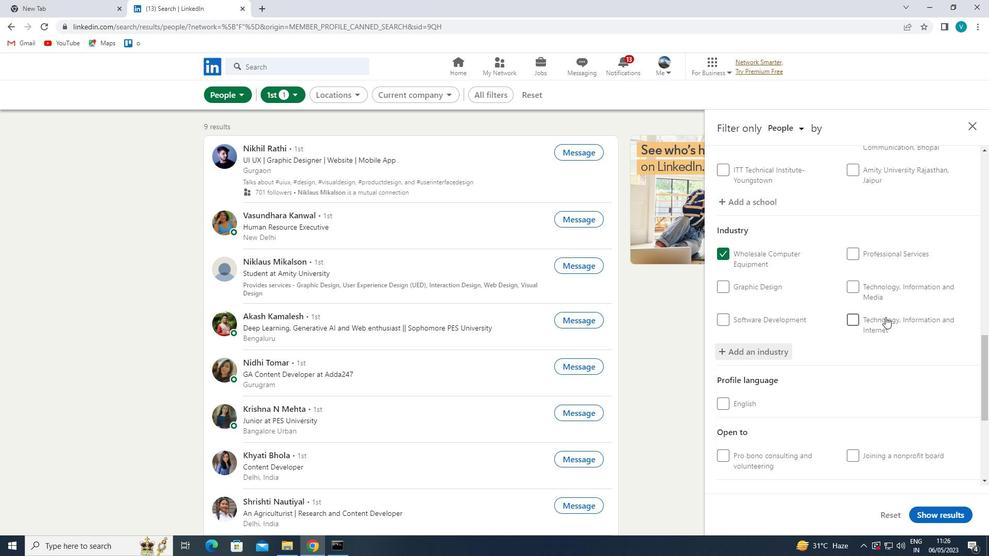 
Action: Mouse moved to (886, 320)
Screenshot: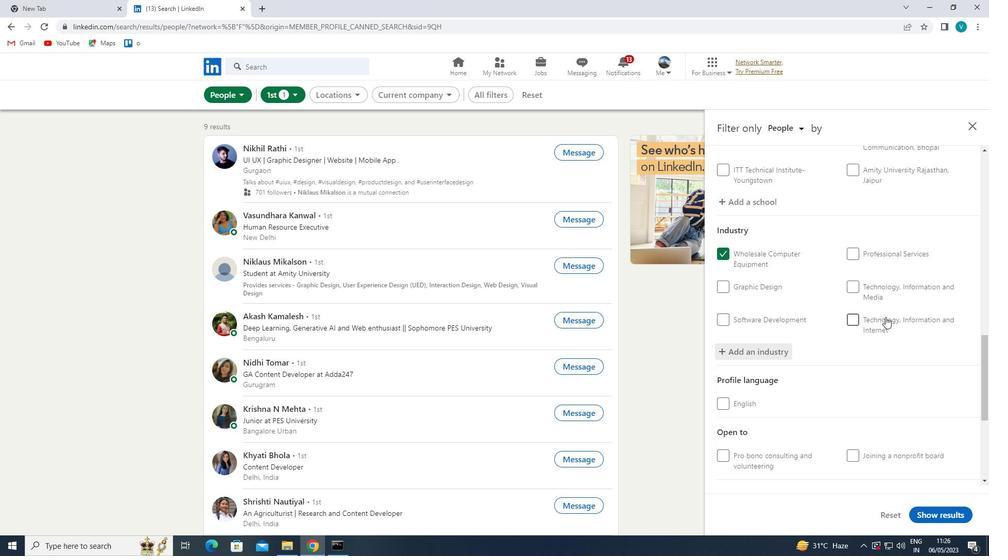 
Action: Mouse scrolled (886, 319) with delta (0, 0)
Screenshot: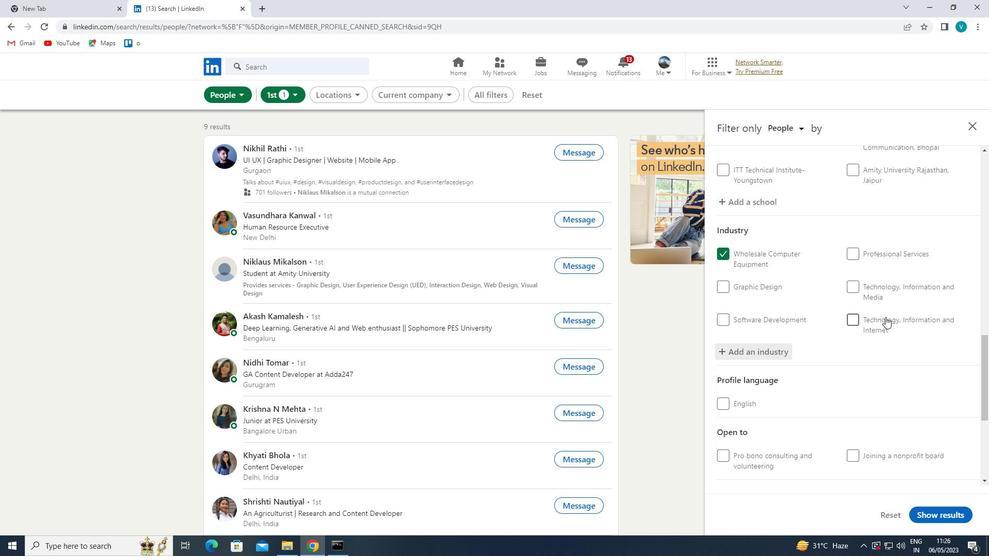 
Action: Mouse moved to (886, 321)
Screenshot: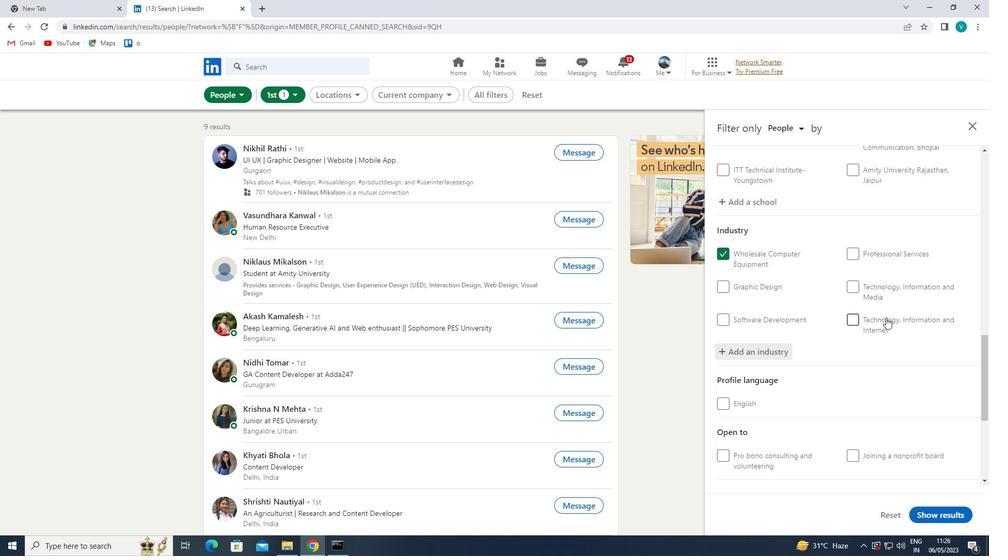 
Action: Mouse scrolled (886, 321) with delta (0, 0)
Screenshot: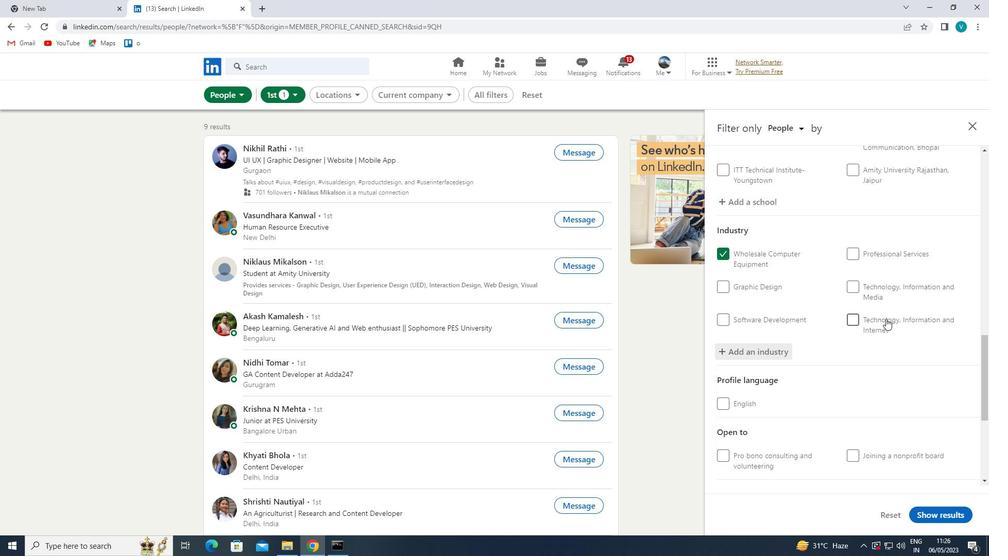 
Action: Mouse scrolled (886, 321) with delta (0, 0)
Screenshot: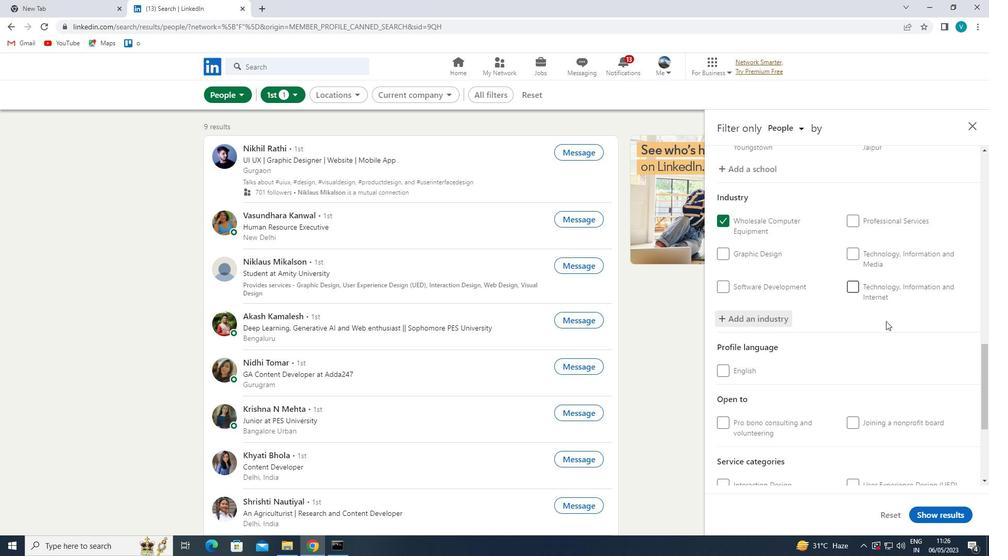 
Action: Mouse scrolled (886, 321) with delta (0, 0)
Screenshot: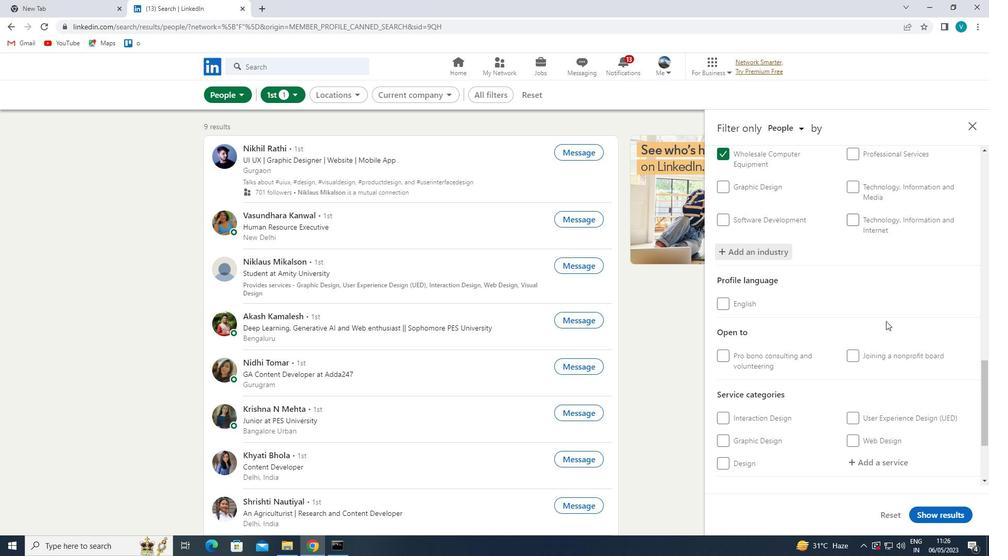 
Action: Mouse moved to (882, 336)
Screenshot: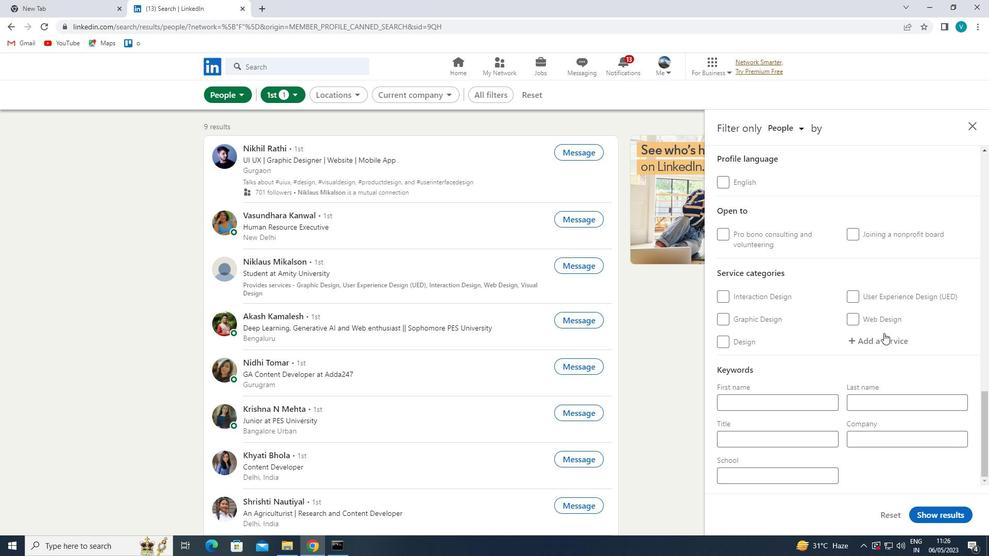 
Action: Mouse pressed left at (882, 336)
Screenshot: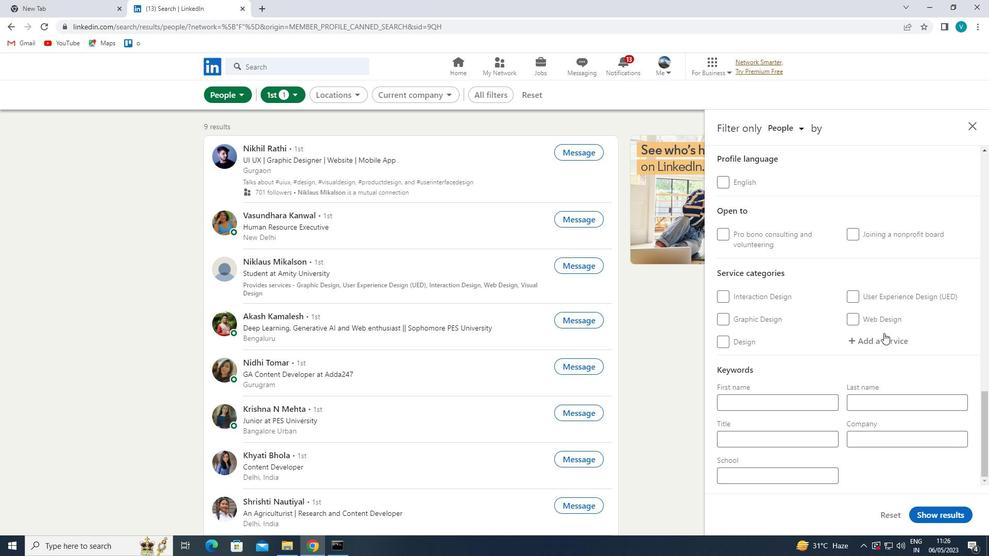 
Action: Key pressed <Key.shift>BOOK
Screenshot: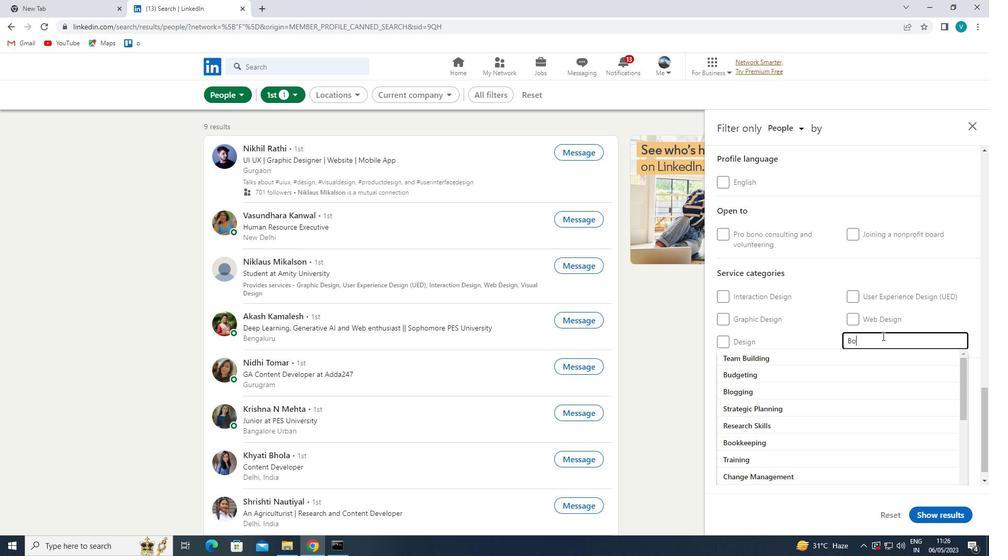 
Action: Mouse moved to (809, 358)
Screenshot: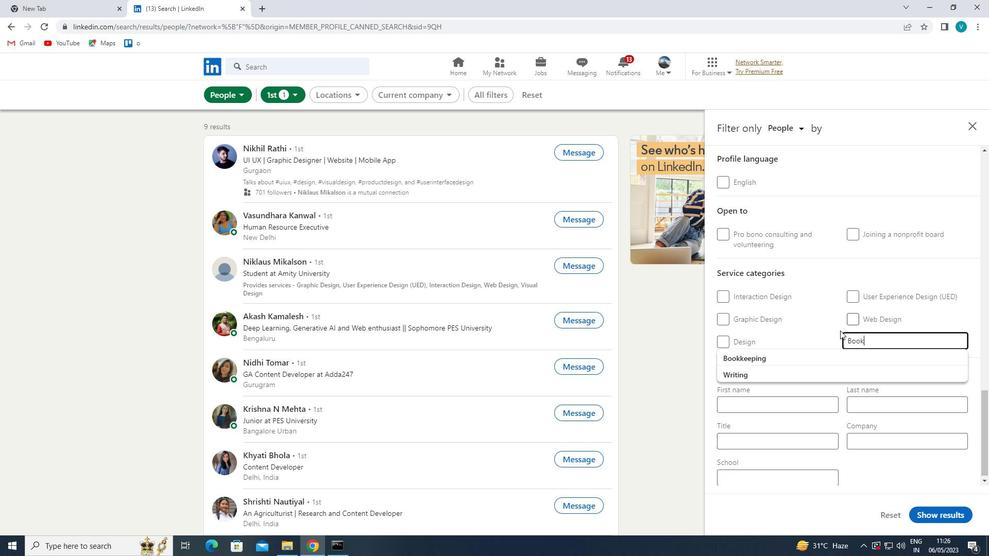 
Action: Mouse pressed left at (809, 358)
Screenshot: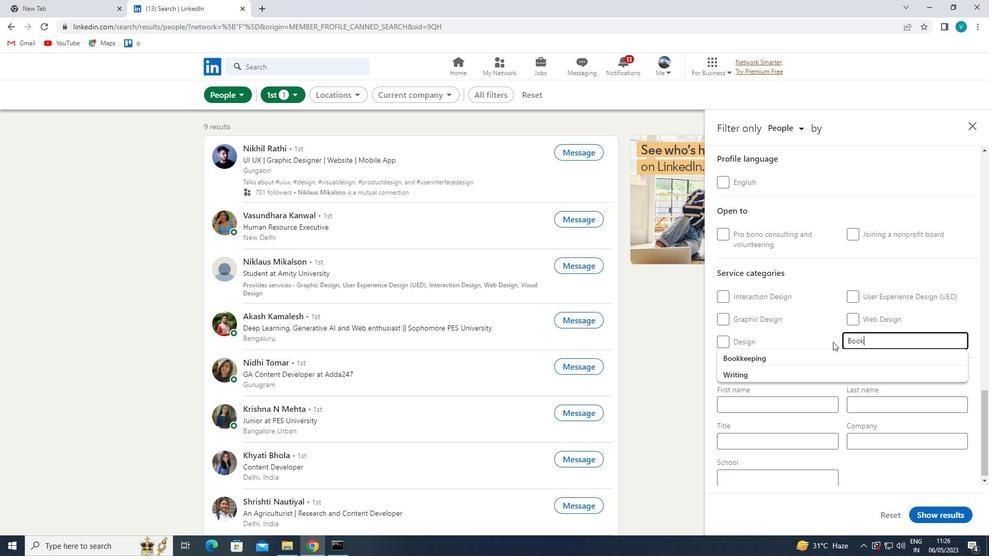 
Action: Mouse scrolled (809, 358) with delta (0, 0)
Screenshot: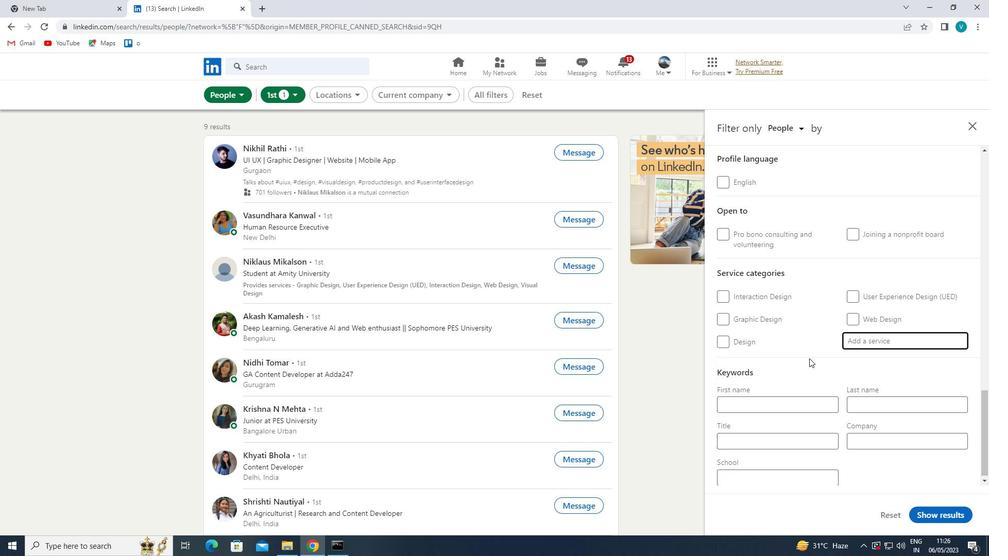 
Action: Mouse moved to (806, 361)
Screenshot: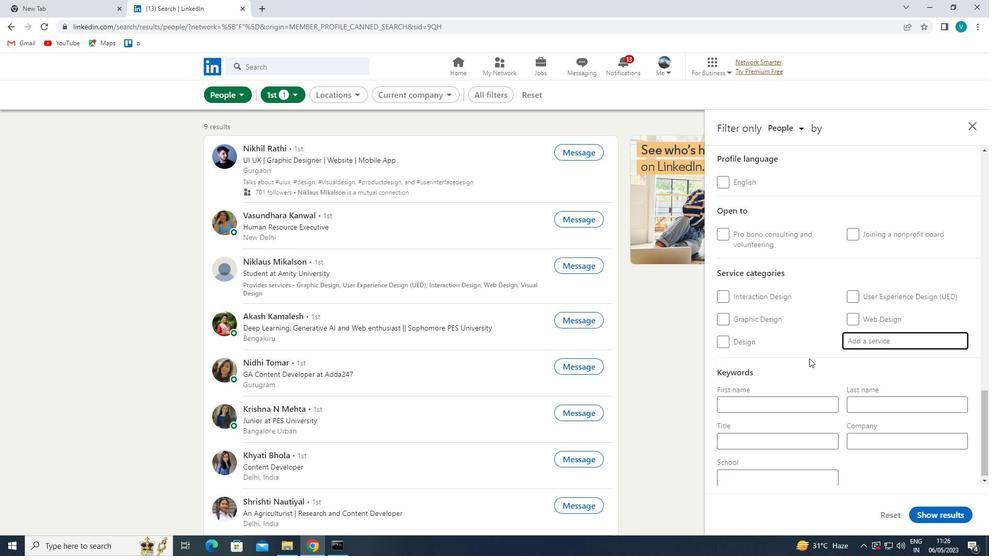
Action: Mouse scrolled (806, 360) with delta (0, 0)
Screenshot: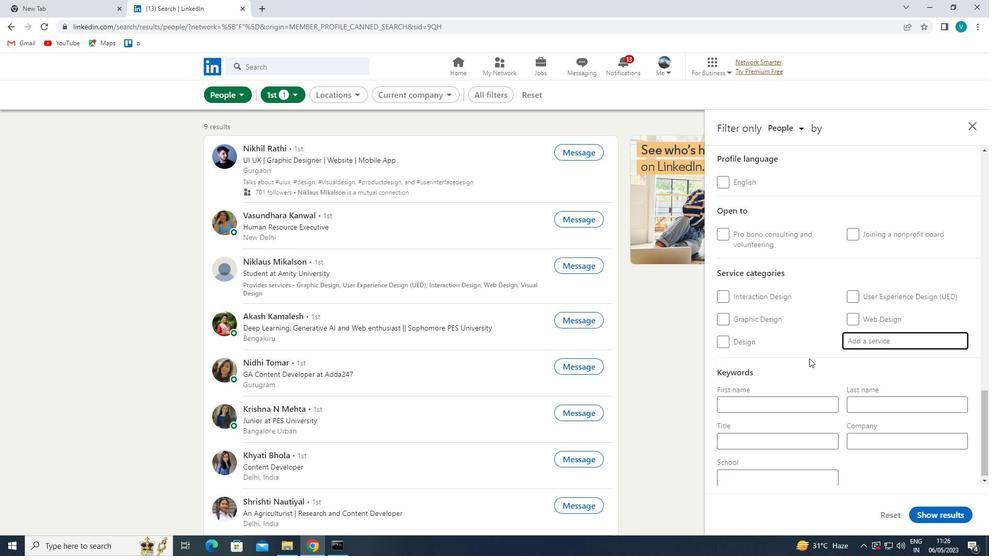 
Action: Mouse moved to (805, 361)
Screenshot: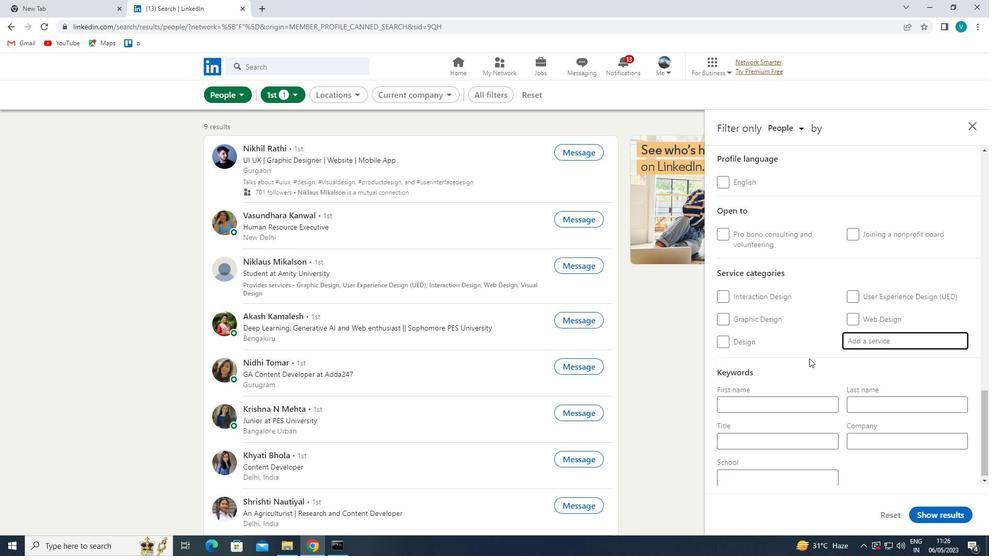 
Action: Mouse scrolled (805, 361) with delta (0, 0)
Screenshot: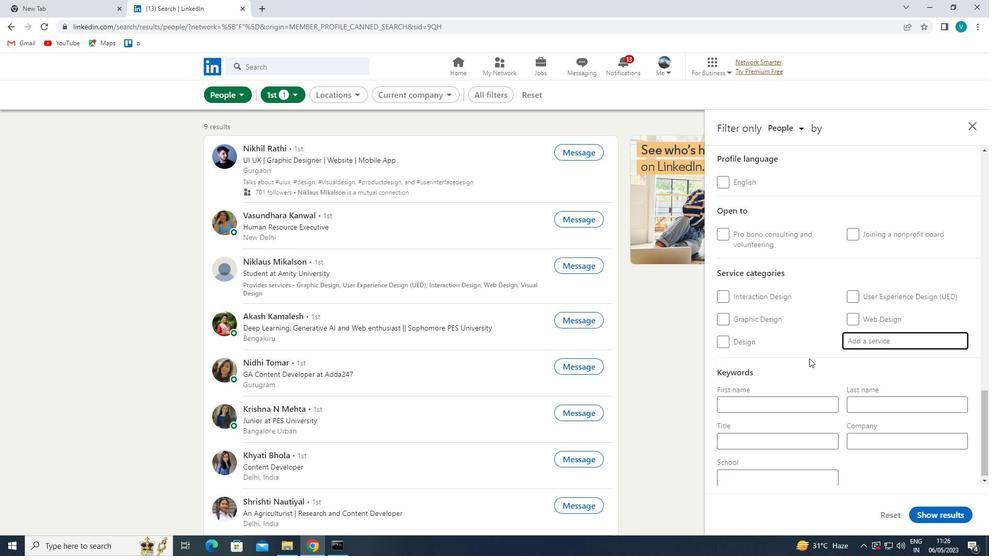 
Action: Mouse moved to (803, 362)
Screenshot: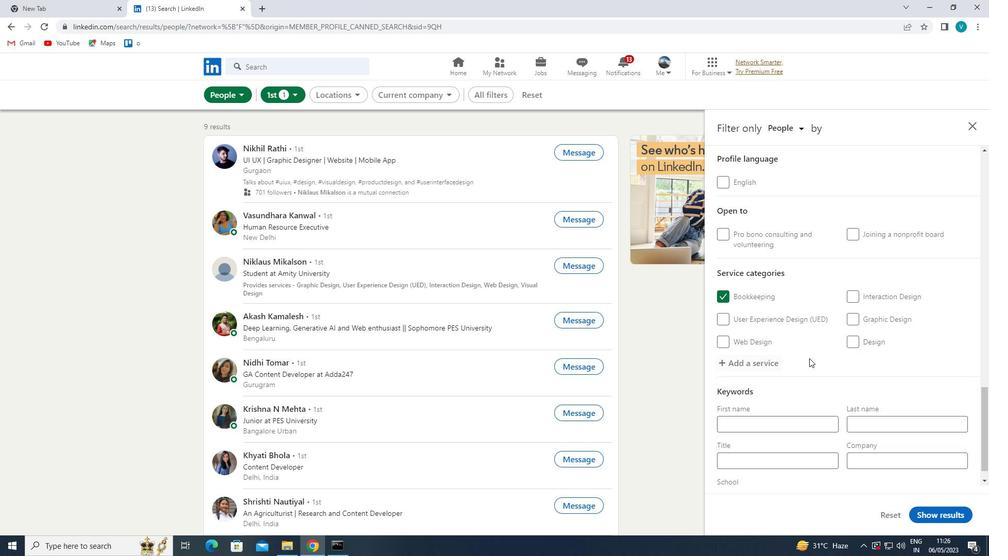 
Action: Mouse scrolled (803, 362) with delta (0, 0)
Screenshot: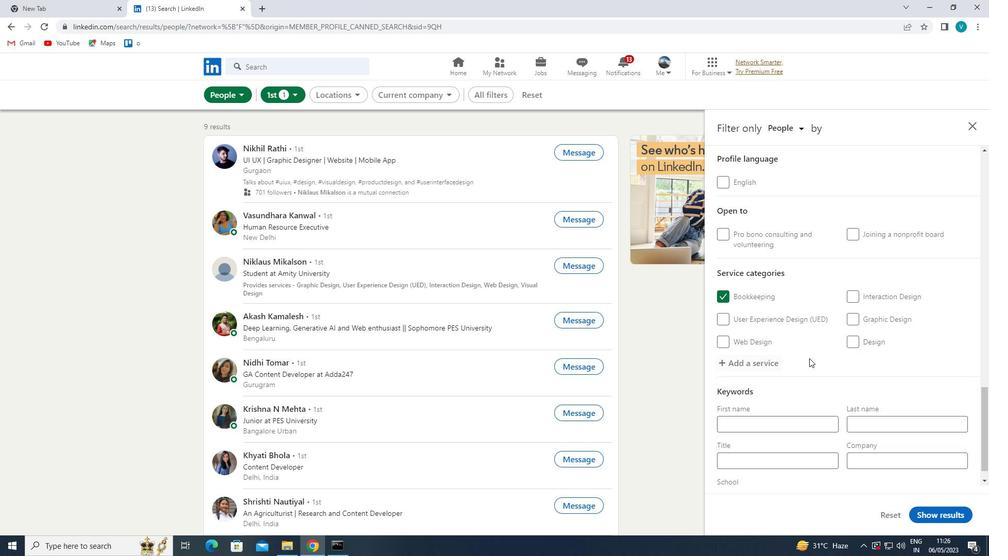 
Action: Mouse moved to (777, 434)
Screenshot: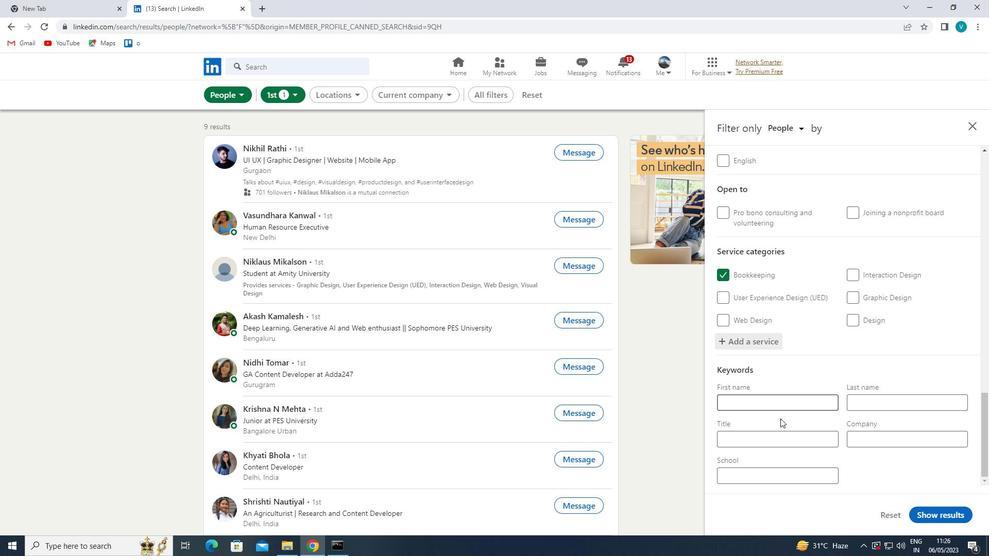 
Action: Mouse pressed left at (777, 434)
Screenshot: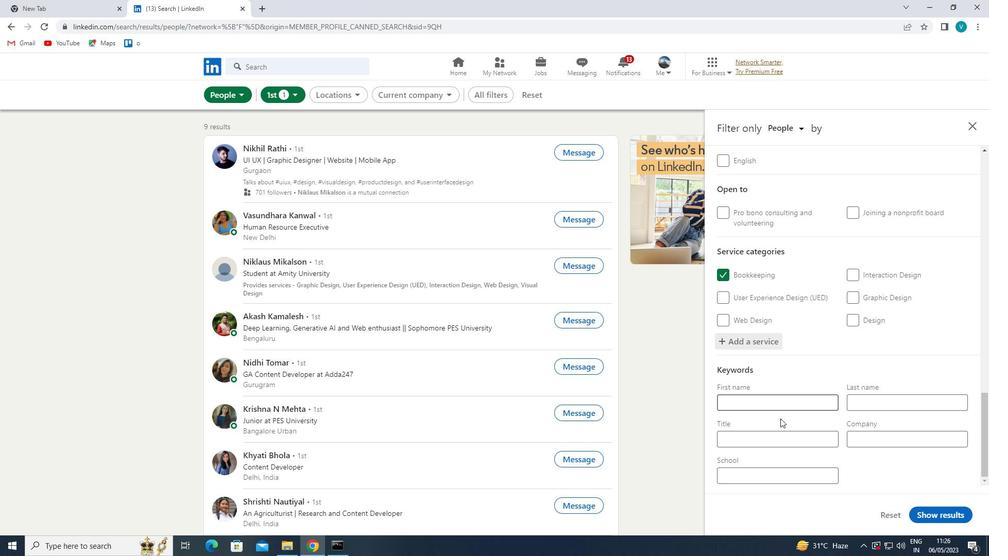 
Action: Mouse moved to (778, 434)
Screenshot: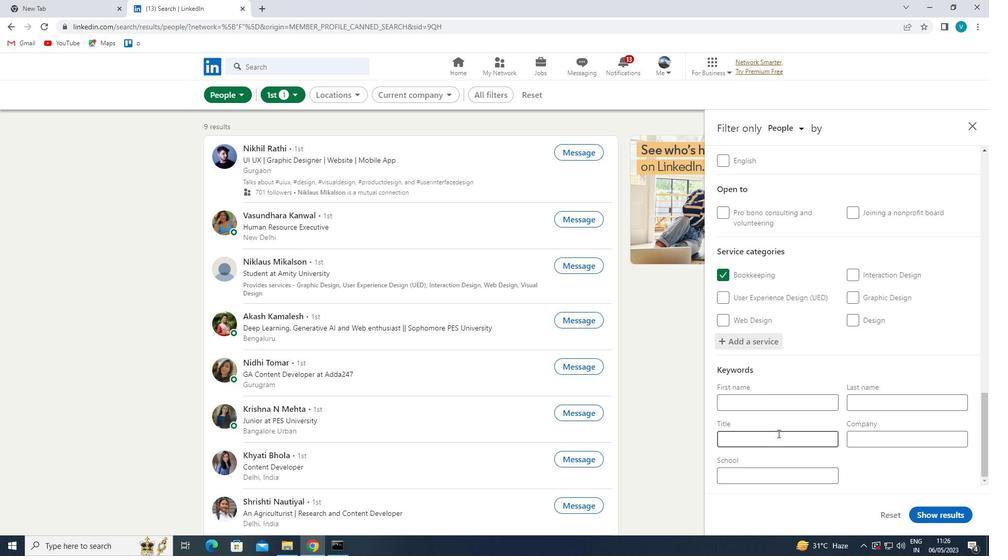 
Action: Key pressed <Key.shift>HAED
Screenshot: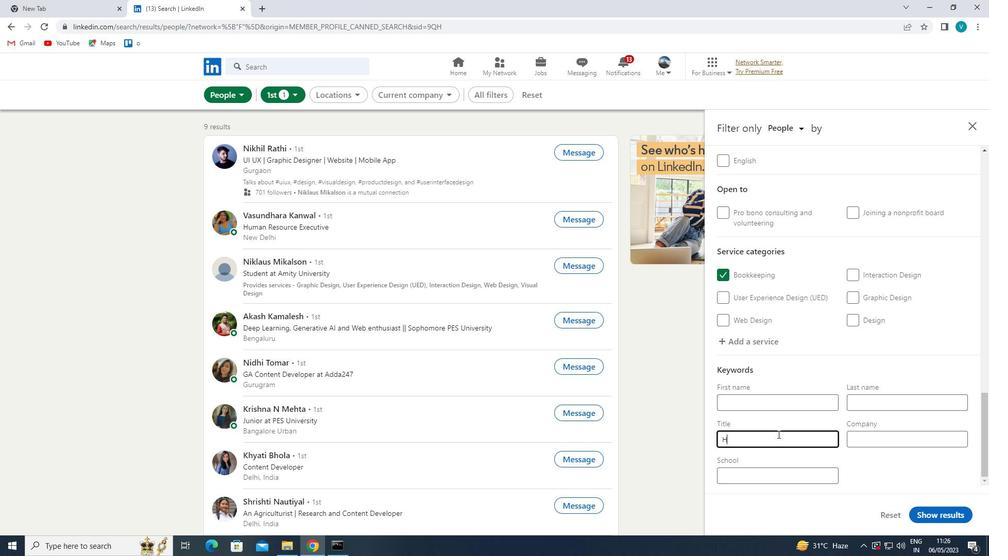 
Action: Mouse moved to (788, 439)
Screenshot: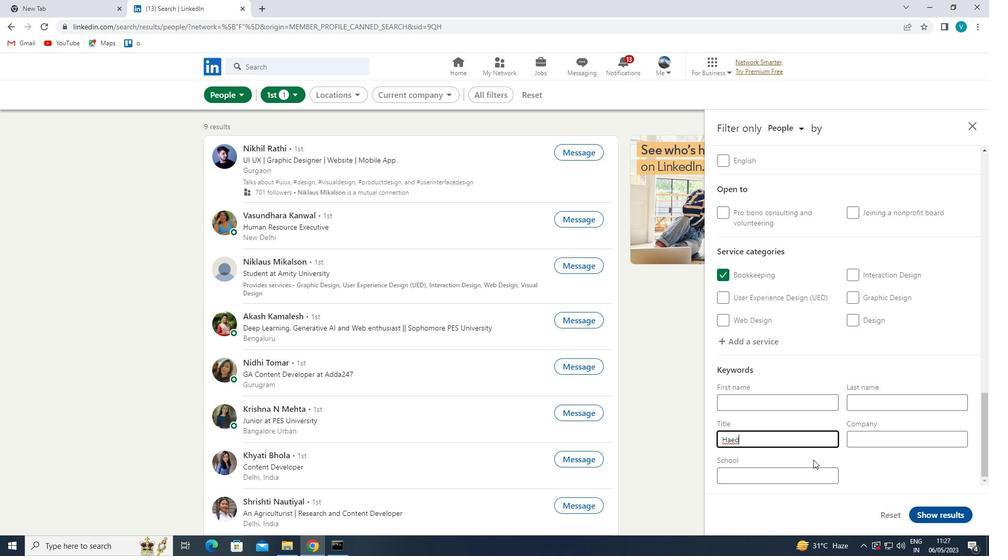 
Action: Key pressed <Key.backspace><Key.backspace><Key.backspace><Key.backspace><Key.shift>HAD<Key.backspace>AD<Key.backspace><Key.backspace><Key.backspace>EAD
Screenshot: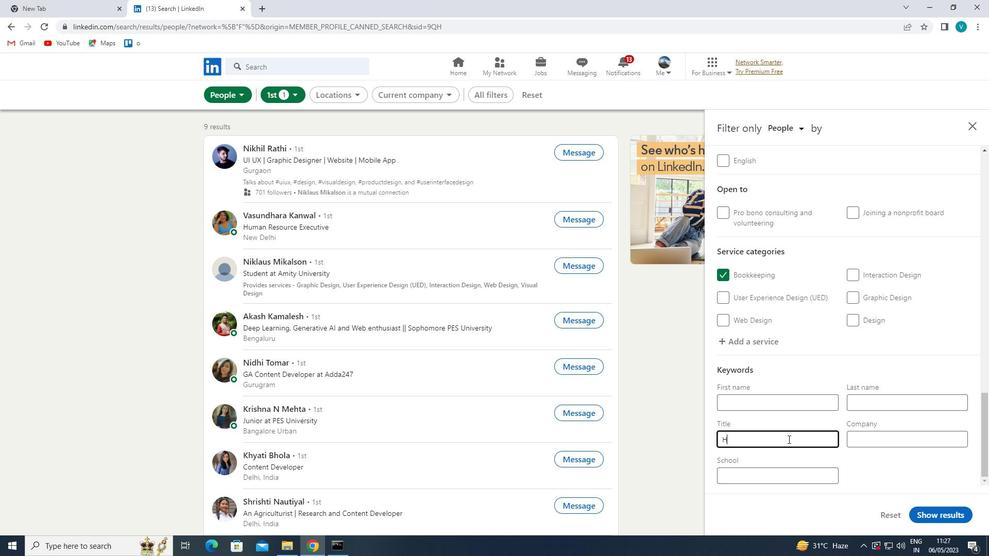 
Action: Mouse moved to (931, 510)
Screenshot: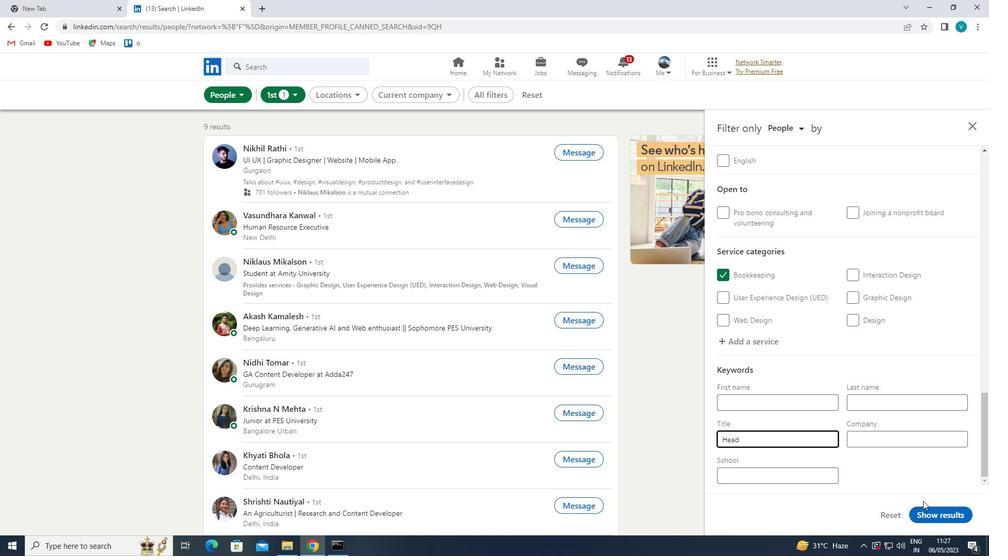 
Action: Mouse pressed left at (931, 510)
Screenshot: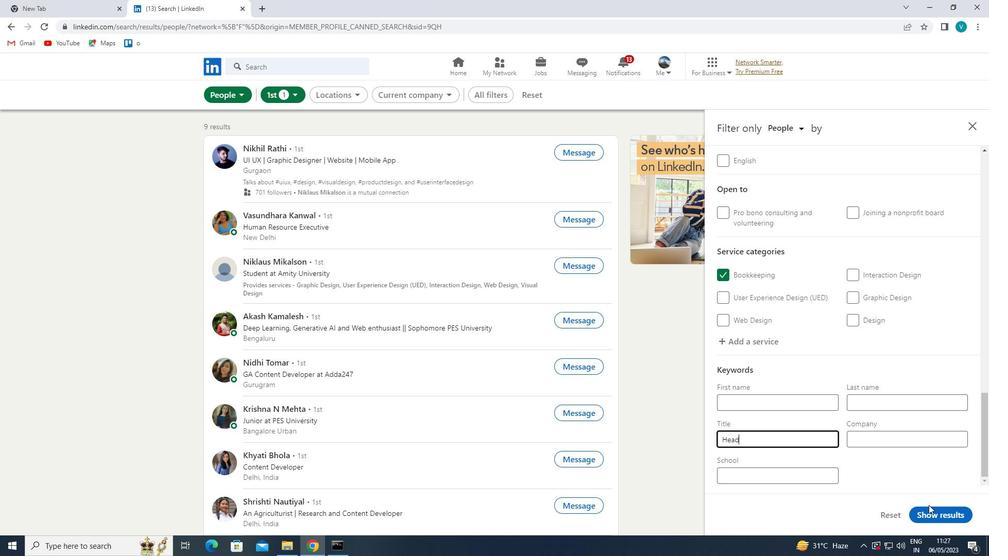 
